 Task: Find a one-way flight from Tampa to Laramie for 3 adults in First class on May 3, with 1 carry-on bag, a price limit of ₹220,000, and a departure time between 3:00 PM and 12:00 AM.
Action: Mouse moved to (324, 289)
Screenshot: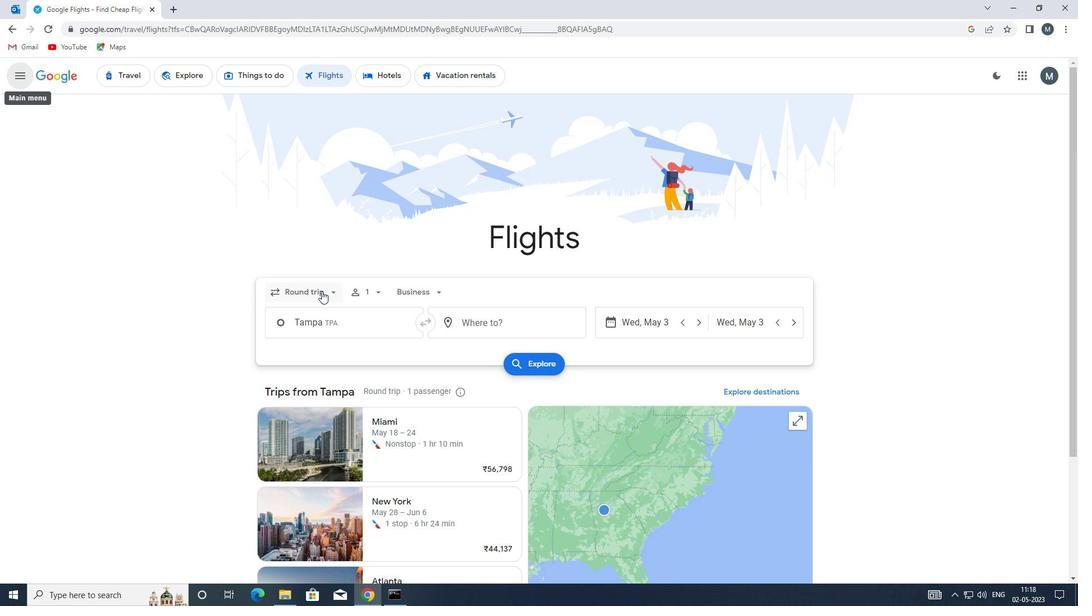 
Action: Mouse pressed left at (324, 289)
Screenshot: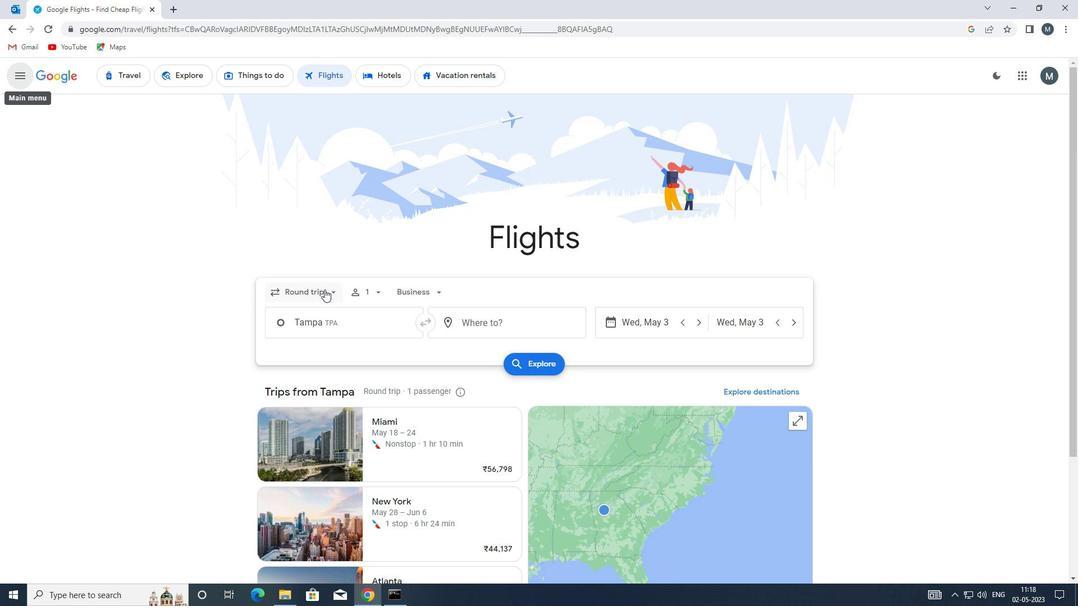 
Action: Mouse moved to (330, 340)
Screenshot: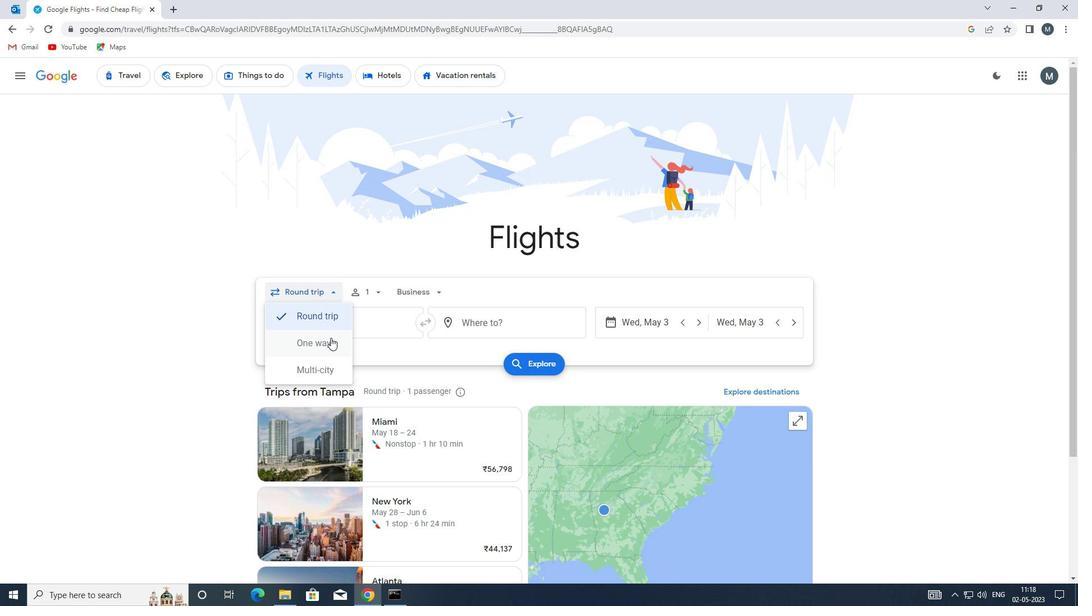 
Action: Mouse pressed left at (330, 340)
Screenshot: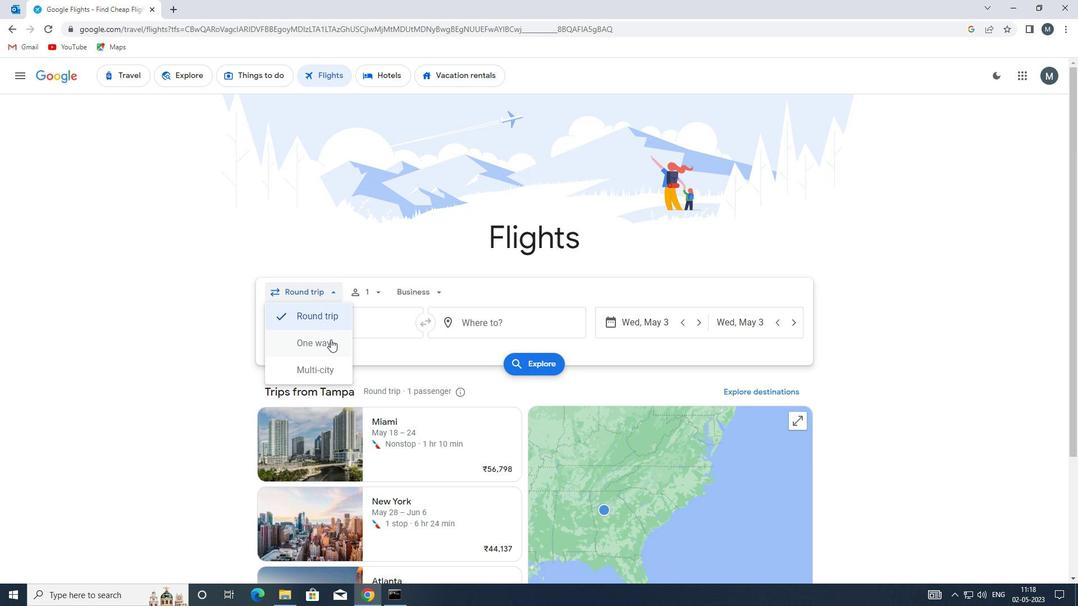 
Action: Mouse moved to (367, 295)
Screenshot: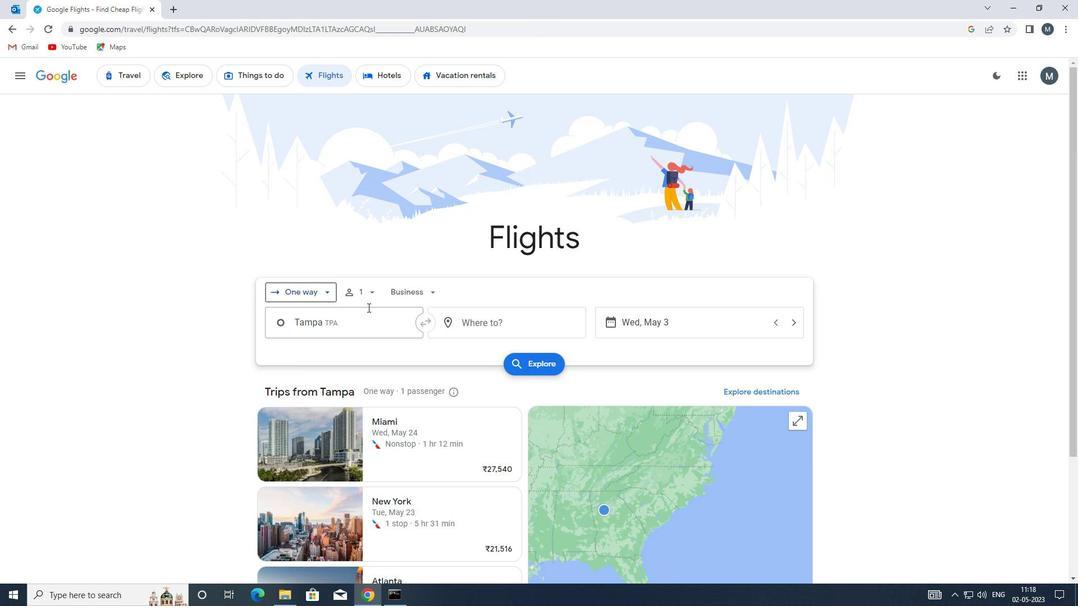 
Action: Mouse pressed left at (367, 295)
Screenshot: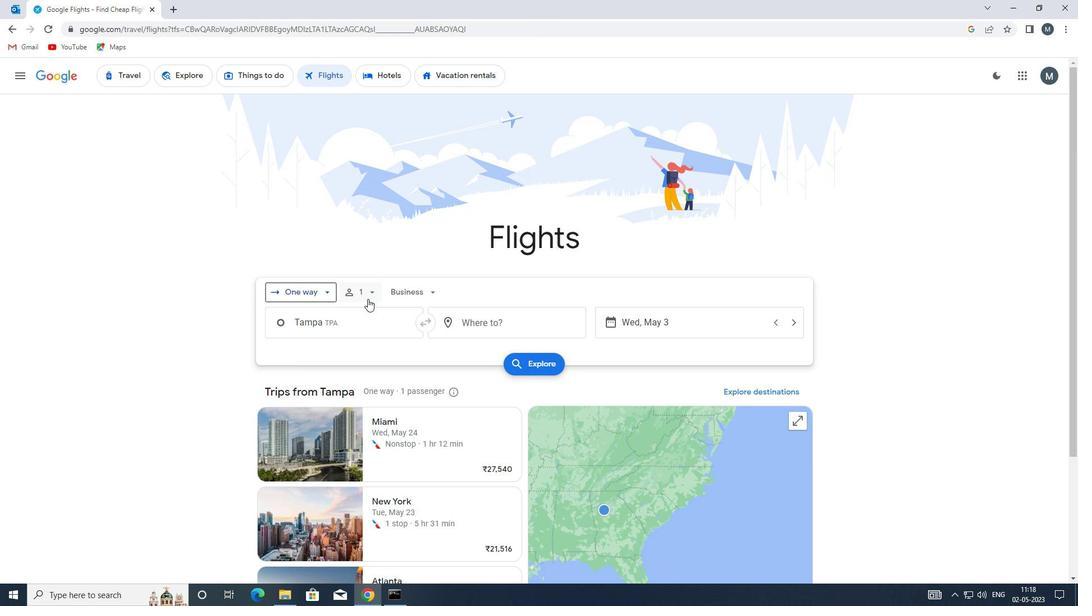 
Action: Mouse moved to (458, 320)
Screenshot: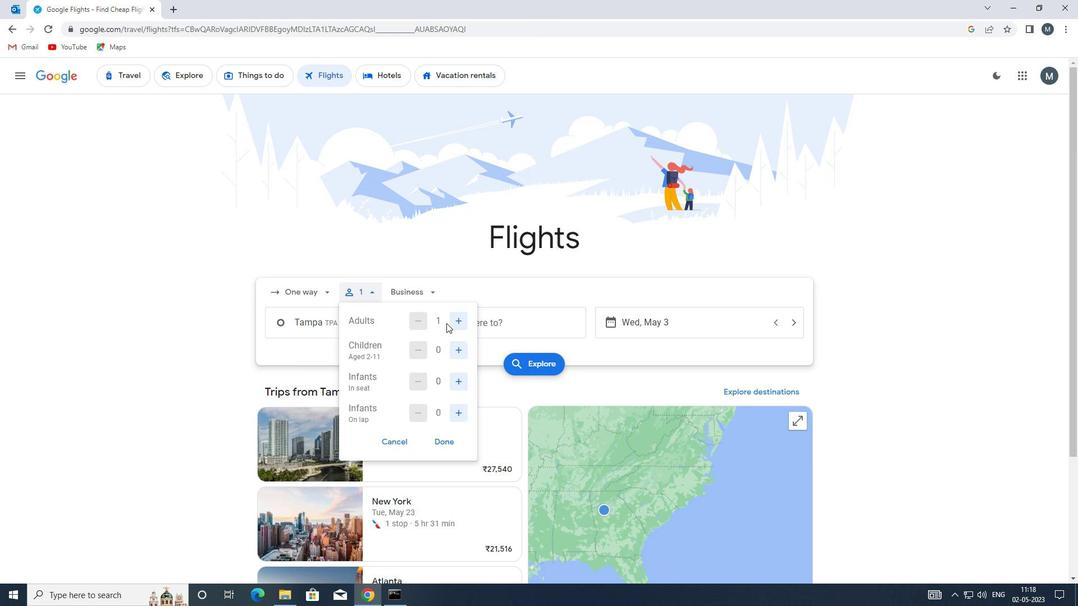 
Action: Mouse pressed left at (458, 320)
Screenshot: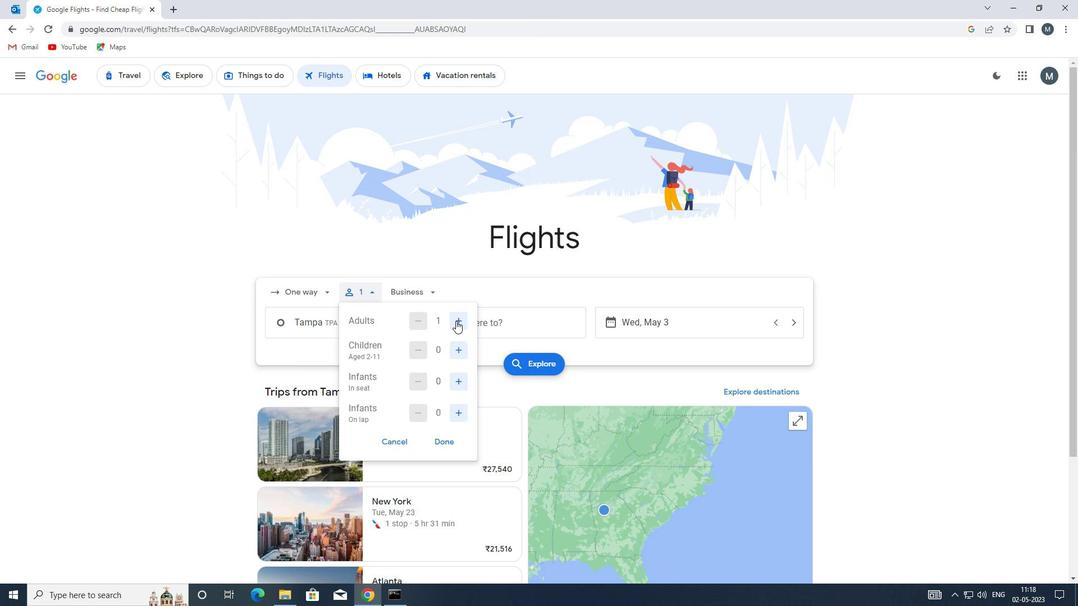 
Action: Mouse pressed left at (458, 320)
Screenshot: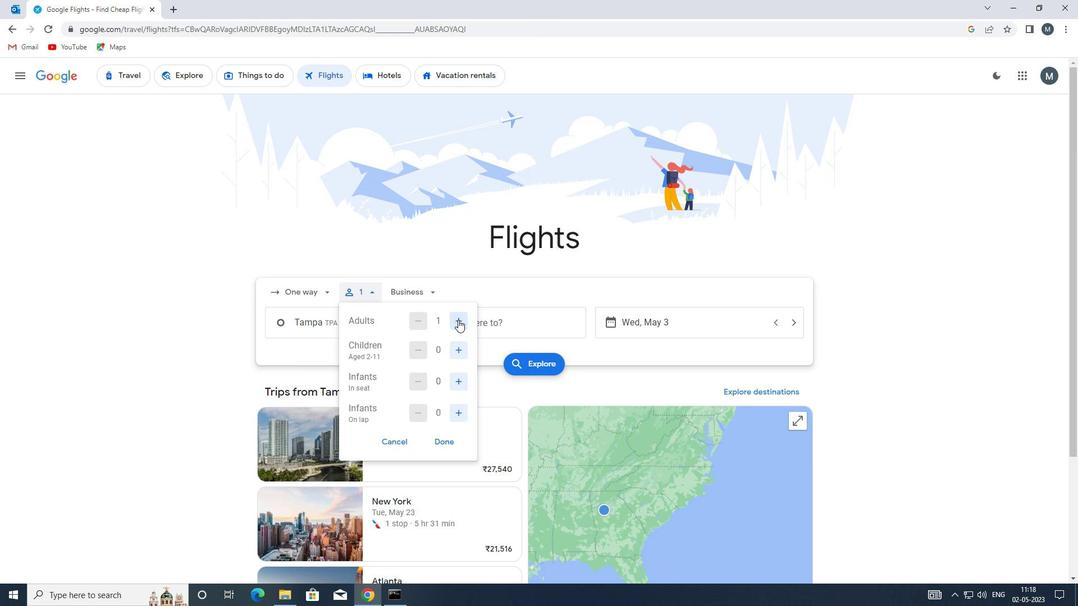 
Action: Mouse moved to (450, 439)
Screenshot: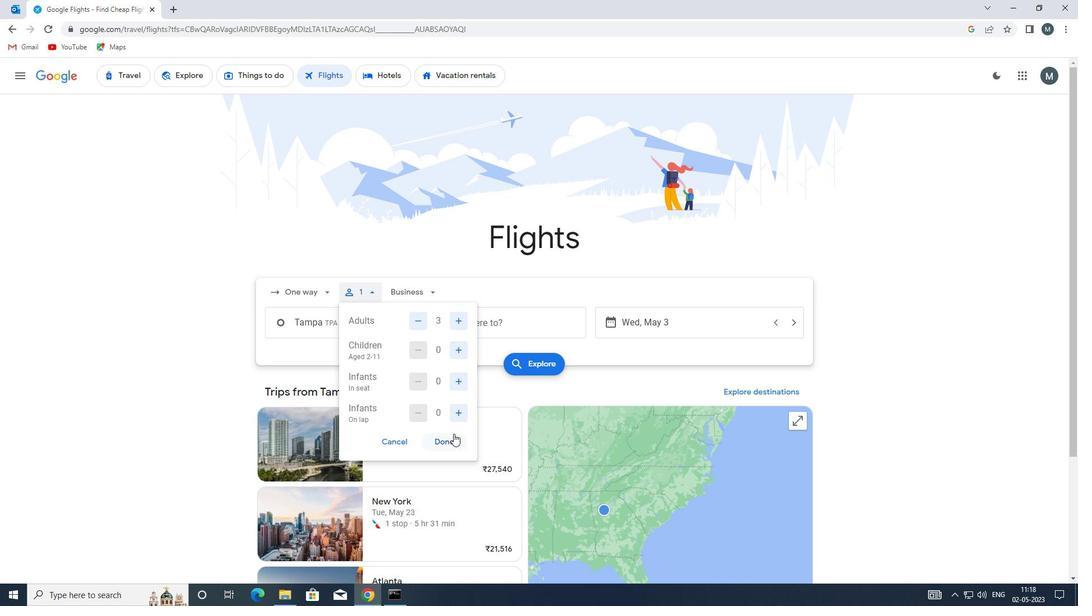 
Action: Mouse pressed left at (450, 439)
Screenshot: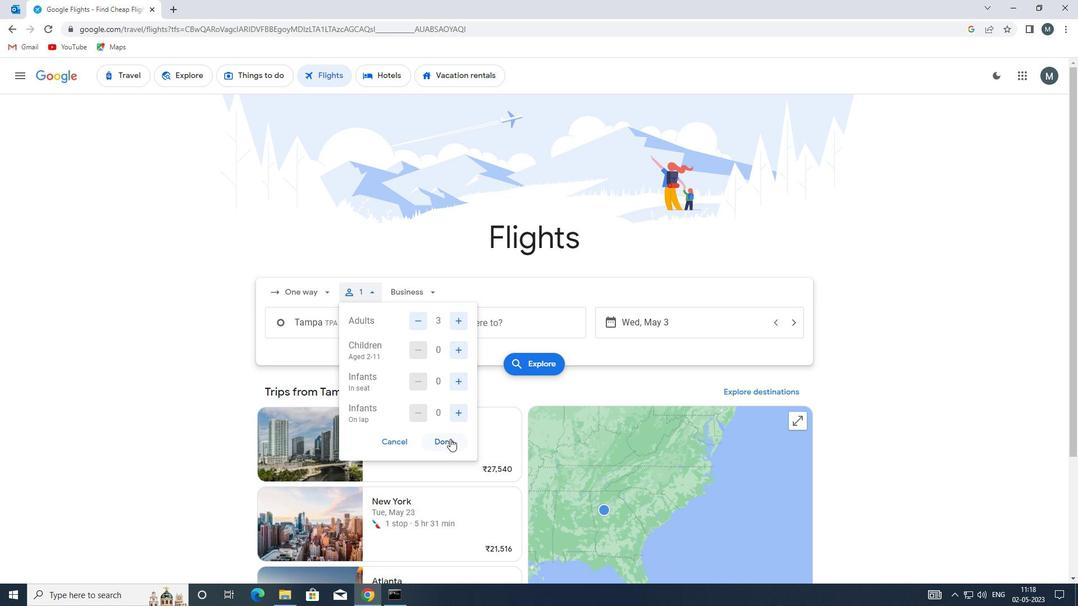 
Action: Mouse moved to (424, 282)
Screenshot: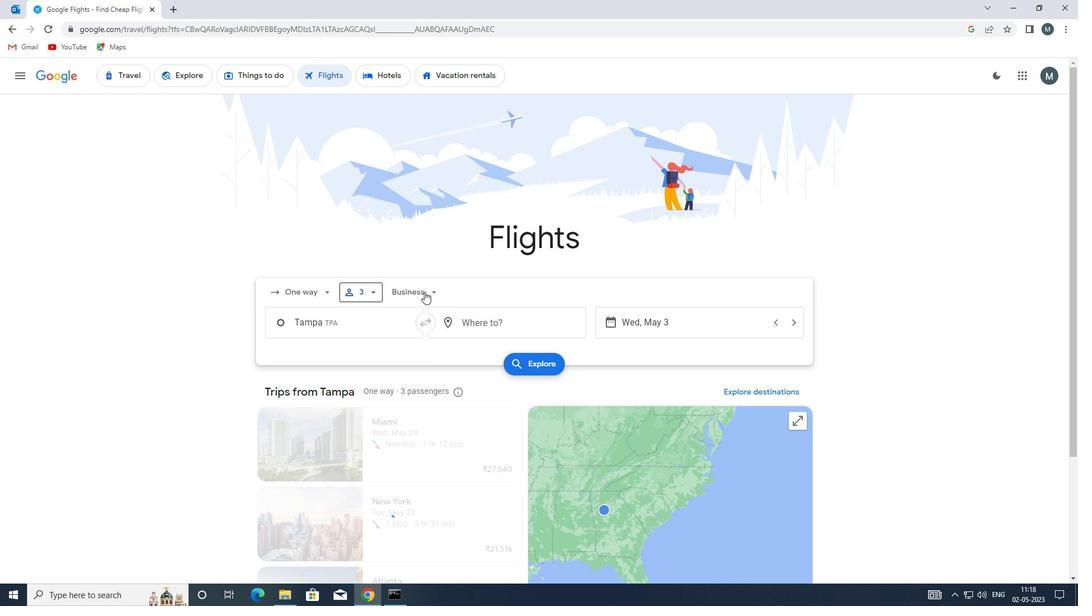 
Action: Mouse pressed left at (424, 282)
Screenshot: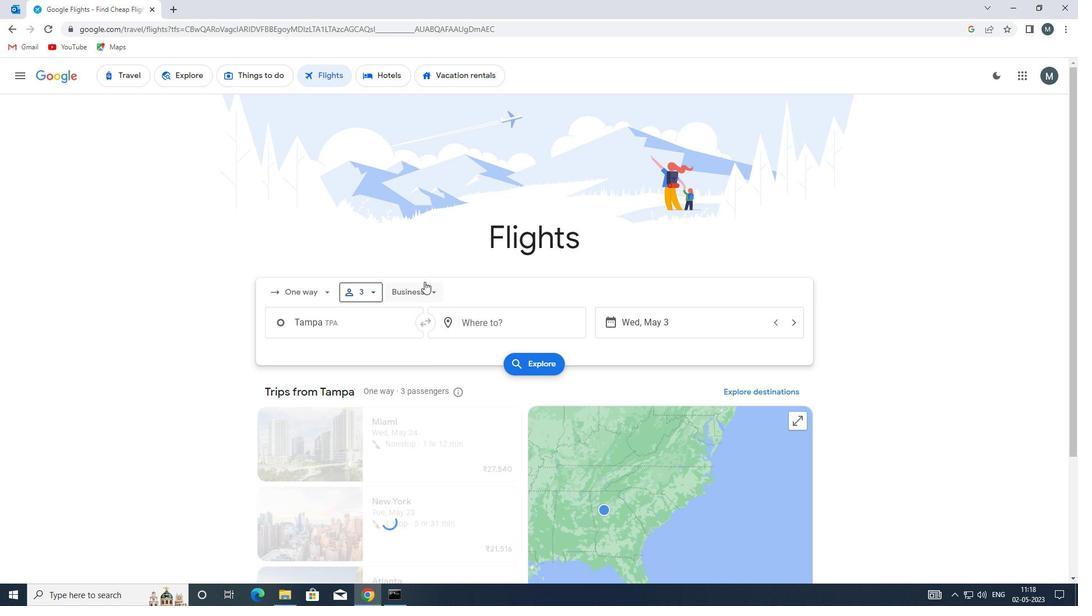 
Action: Mouse moved to (426, 397)
Screenshot: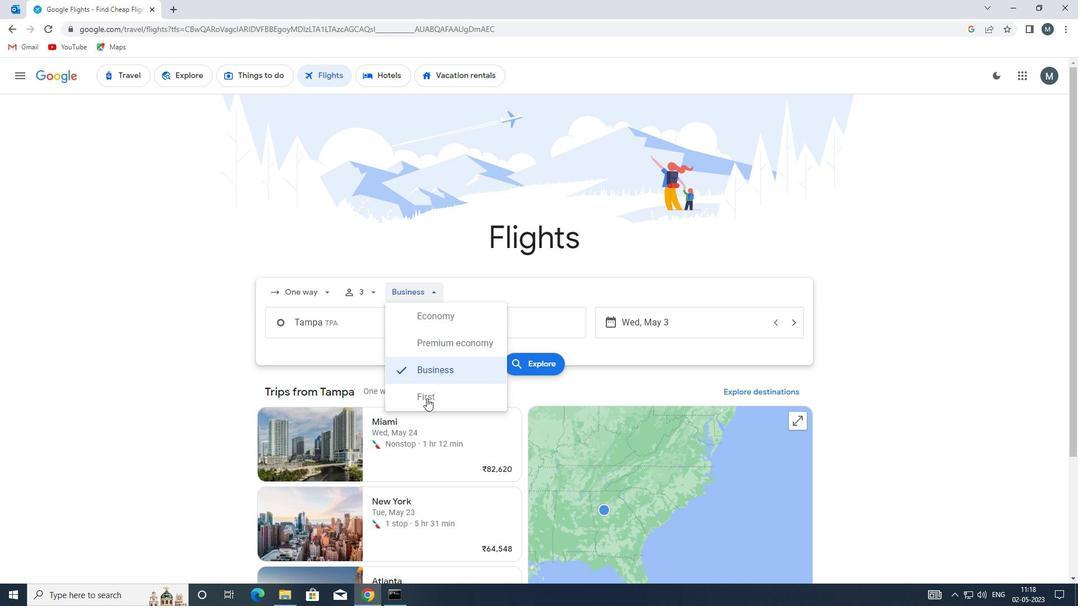 
Action: Mouse pressed left at (426, 397)
Screenshot: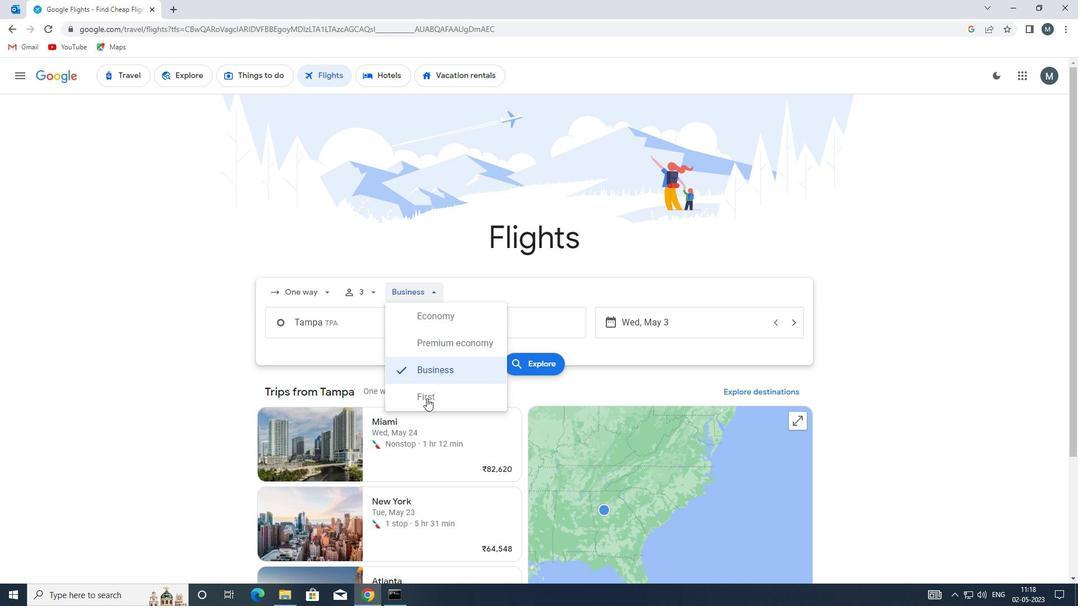 
Action: Mouse moved to (365, 330)
Screenshot: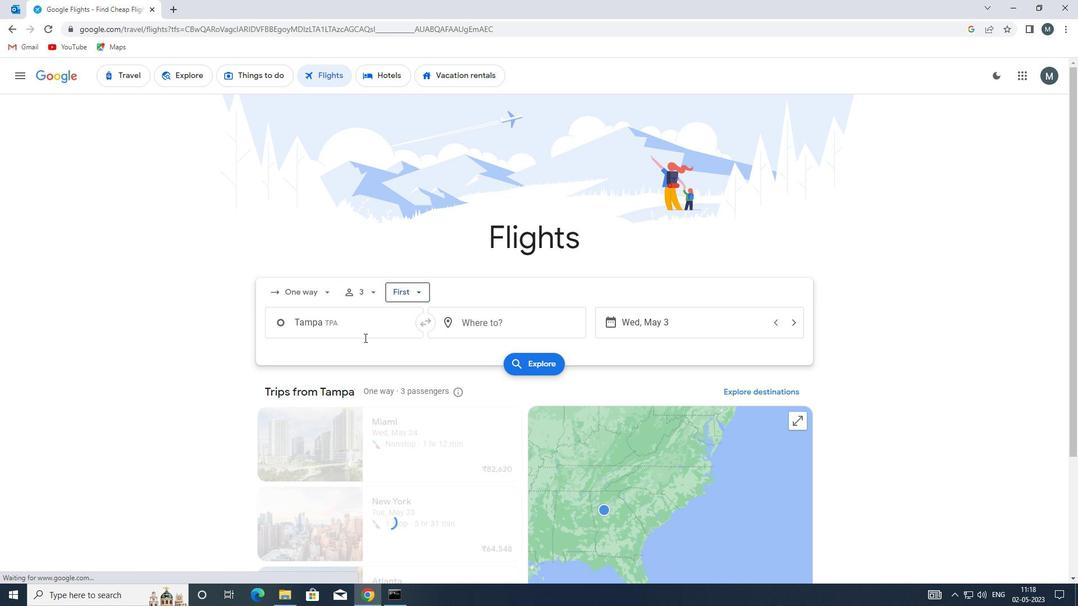 
Action: Mouse pressed left at (365, 330)
Screenshot: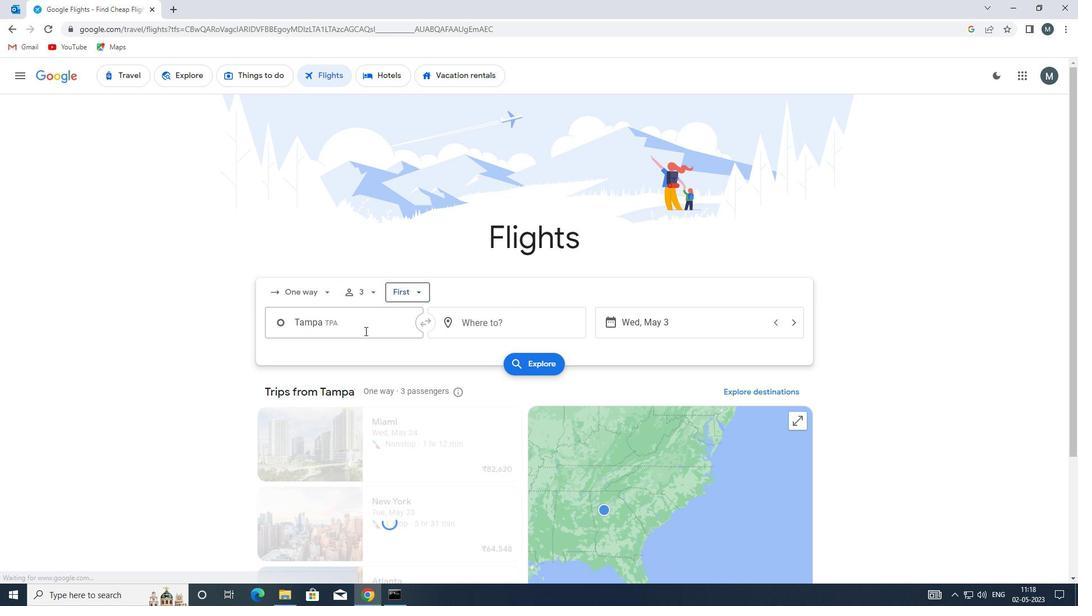 
Action: Key pressed <Key.enter>
Screenshot: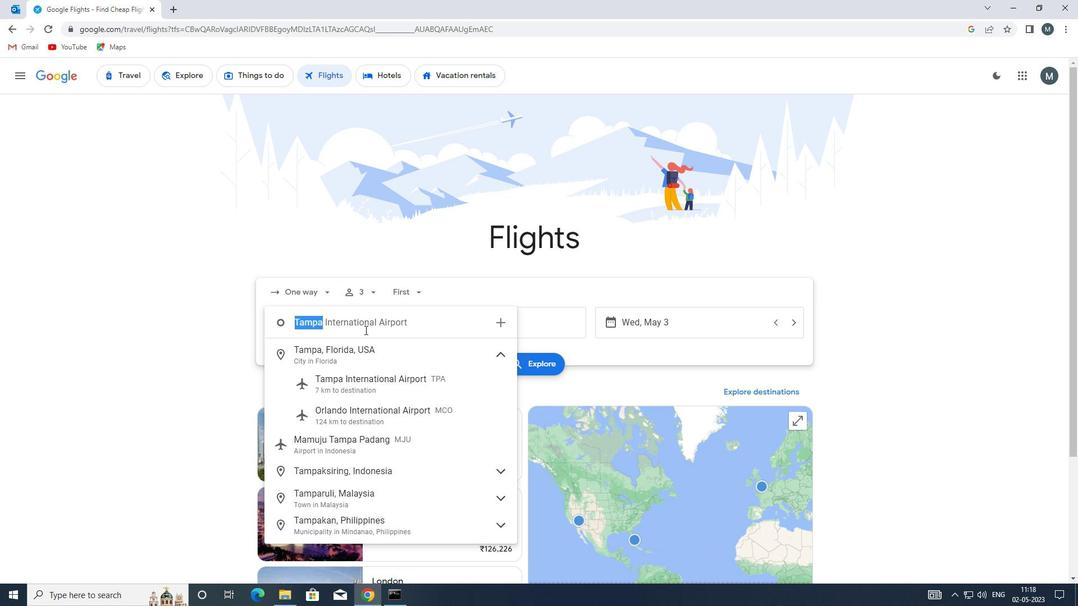 
Action: Mouse moved to (467, 319)
Screenshot: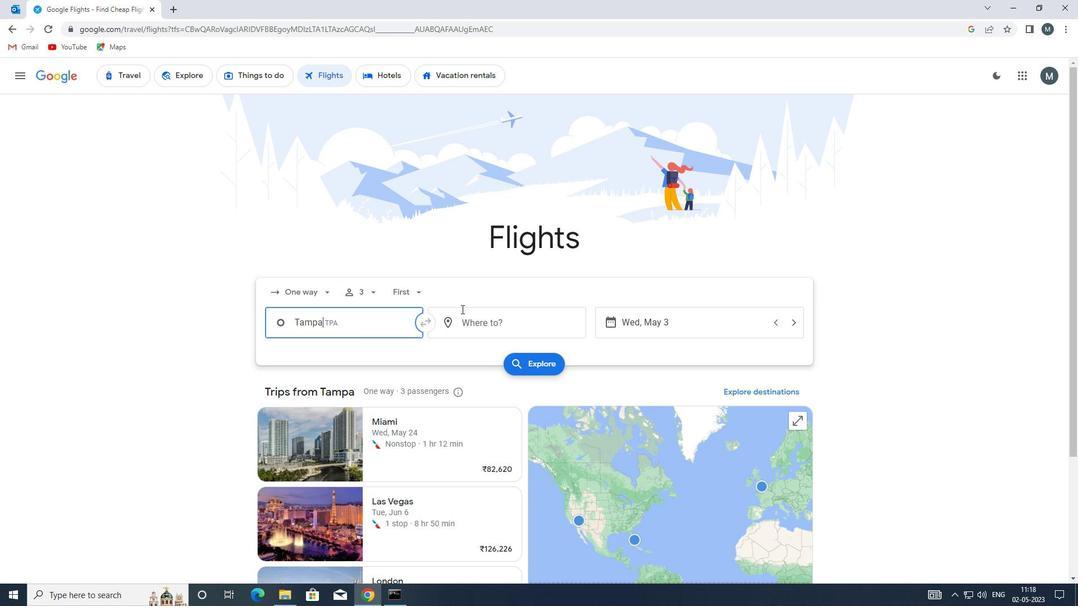
Action: Mouse pressed left at (467, 319)
Screenshot: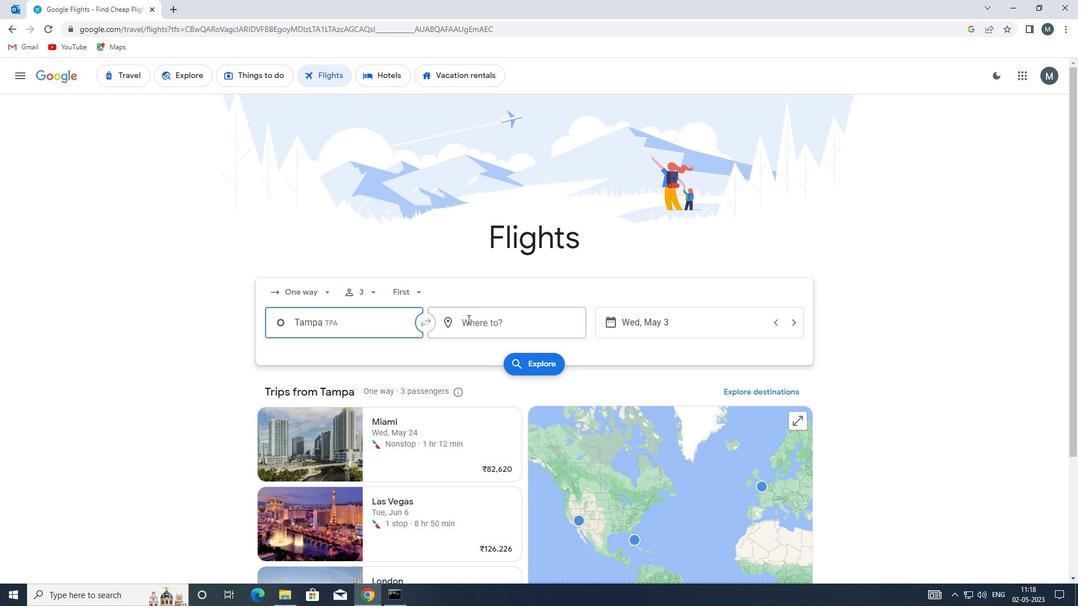 
Action: Mouse moved to (467, 319)
Screenshot: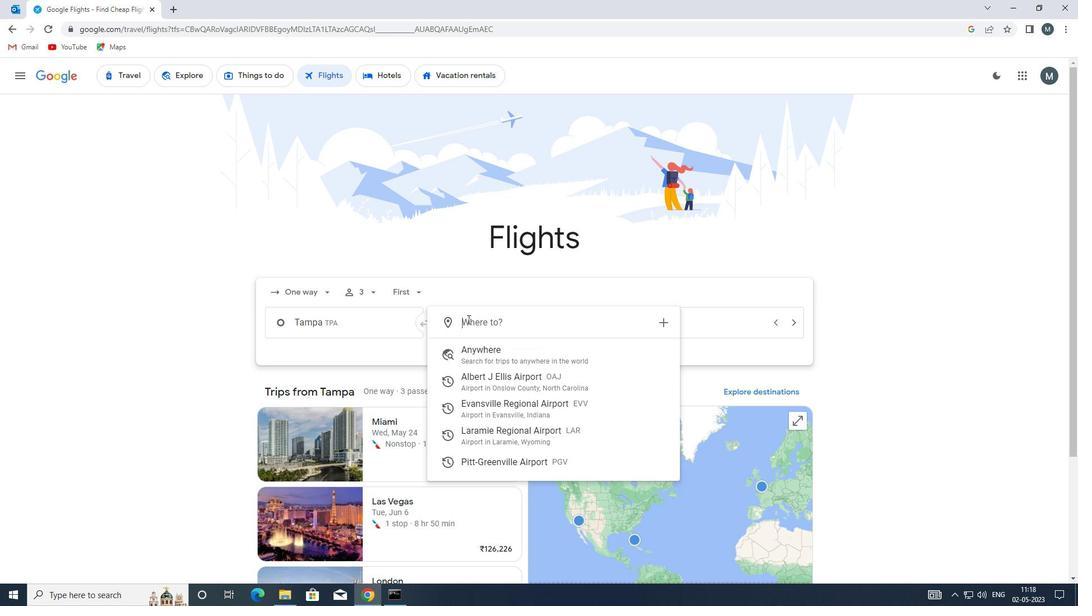 
Action: Key pressed lar
Screenshot: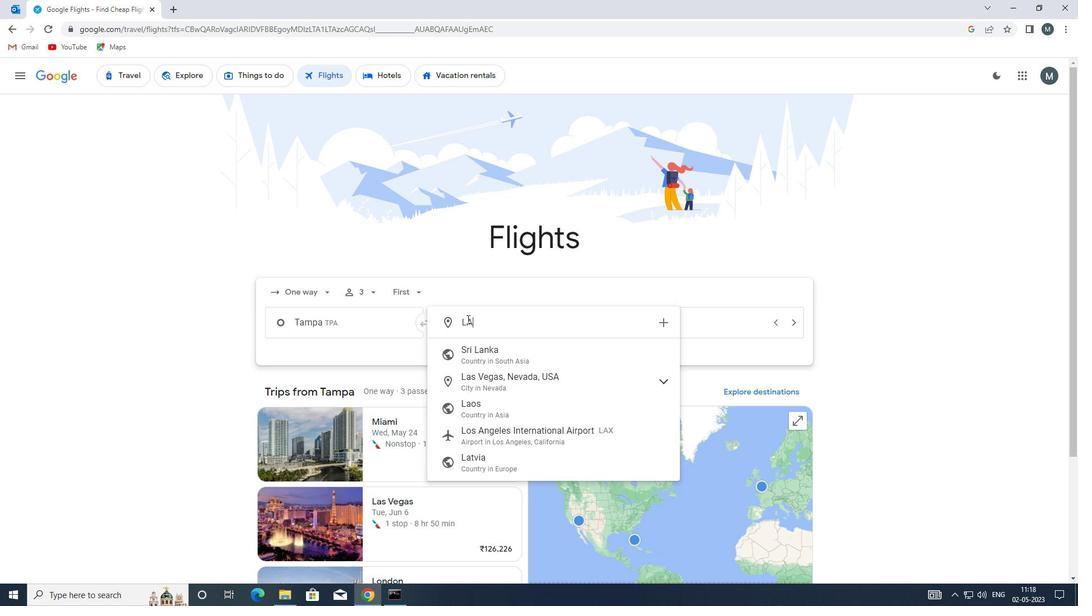
Action: Mouse moved to (496, 348)
Screenshot: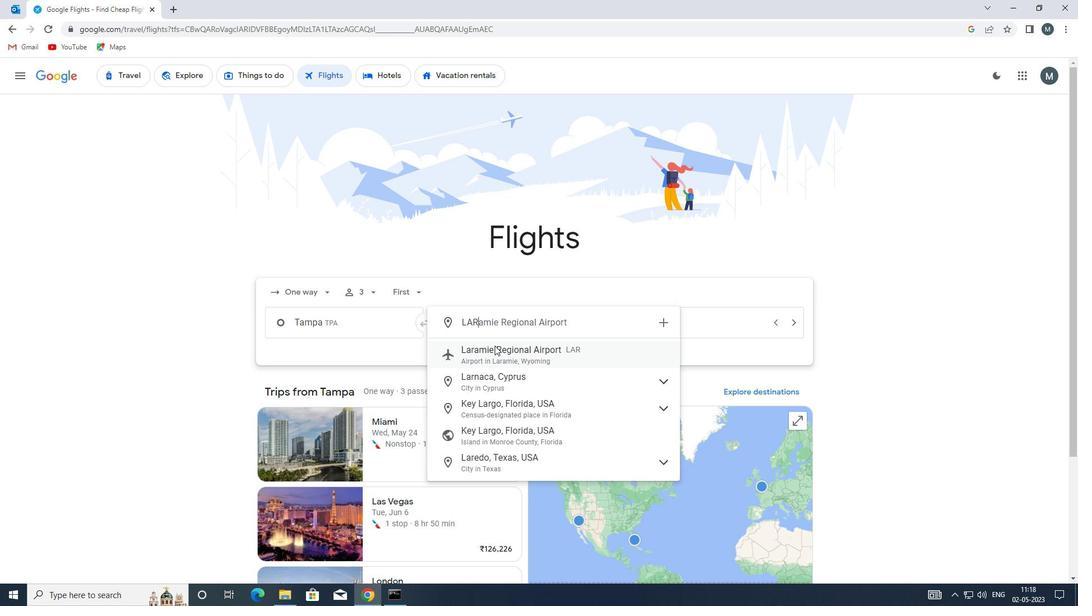 
Action: Mouse pressed left at (496, 348)
Screenshot: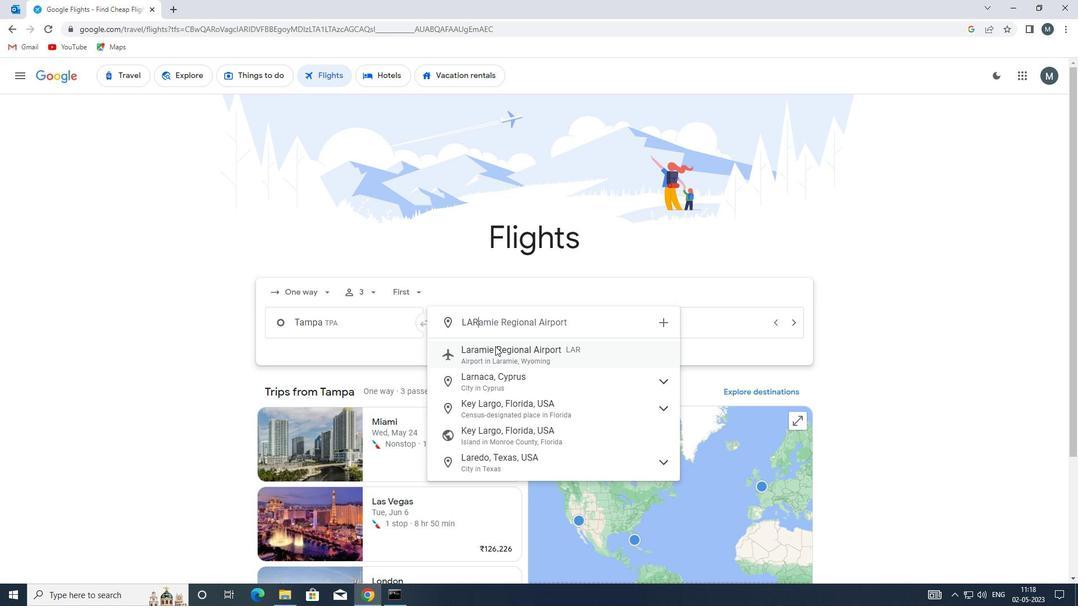 
Action: Mouse moved to (631, 321)
Screenshot: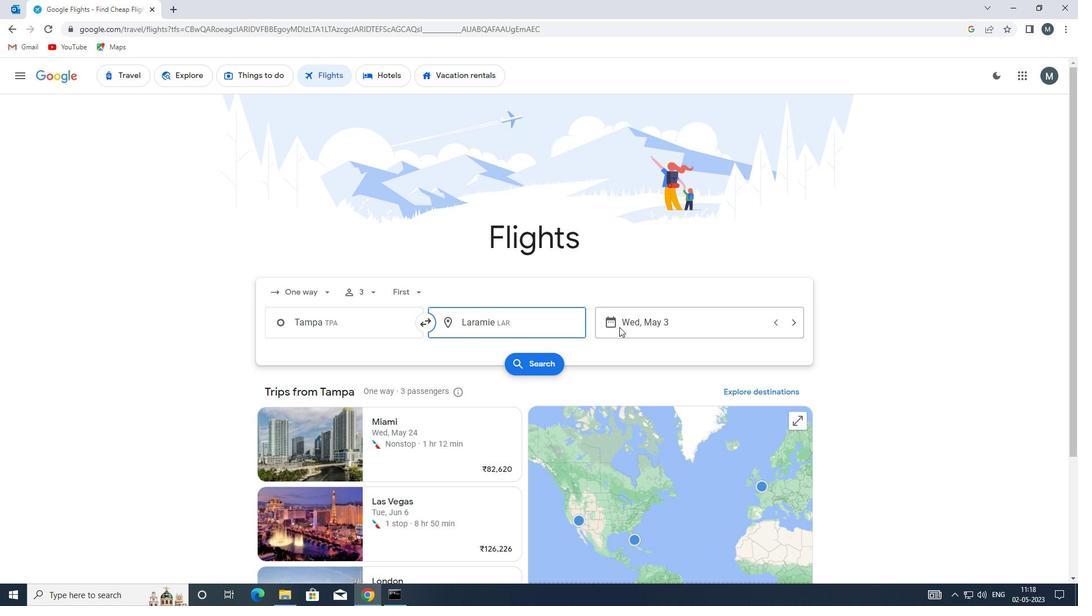 
Action: Mouse pressed left at (631, 321)
Screenshot: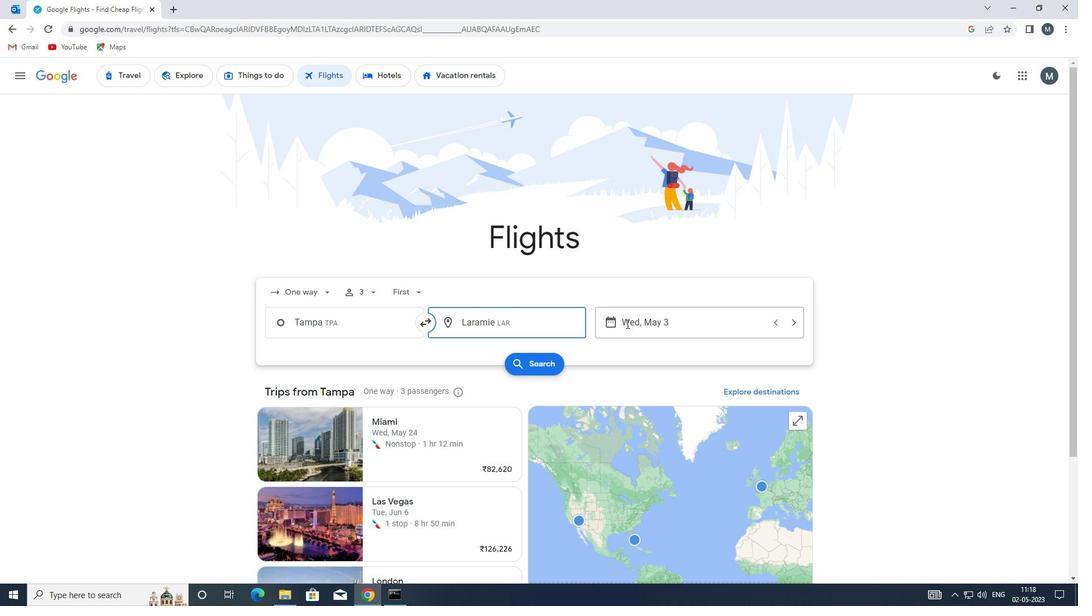 
Action: Mouse moved to (486, 379)
Screenshot: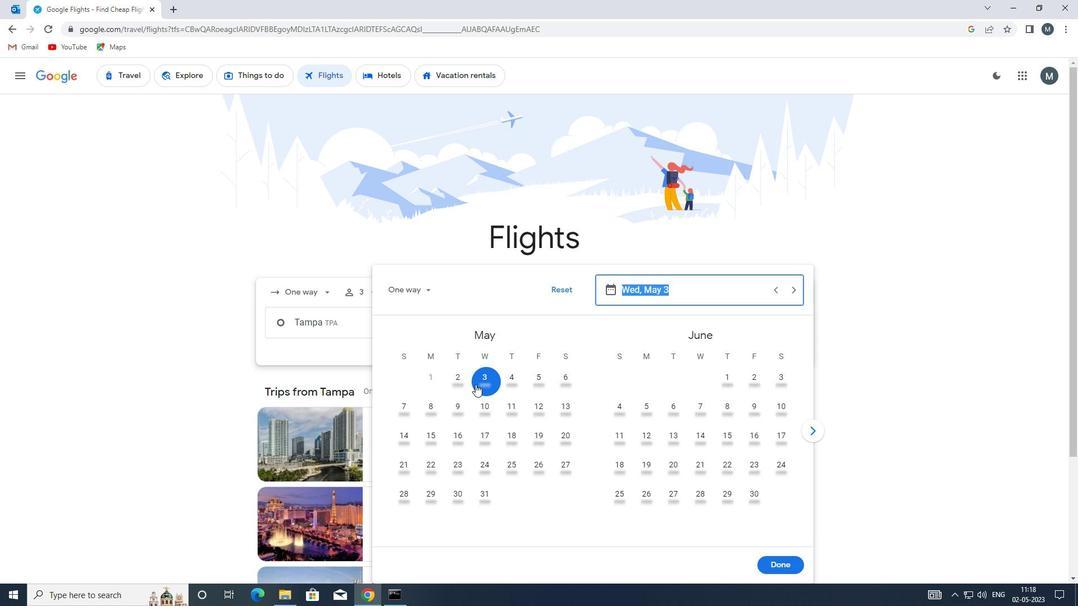 
Action: Mouse pressed left at (486, 379)
Screenshot: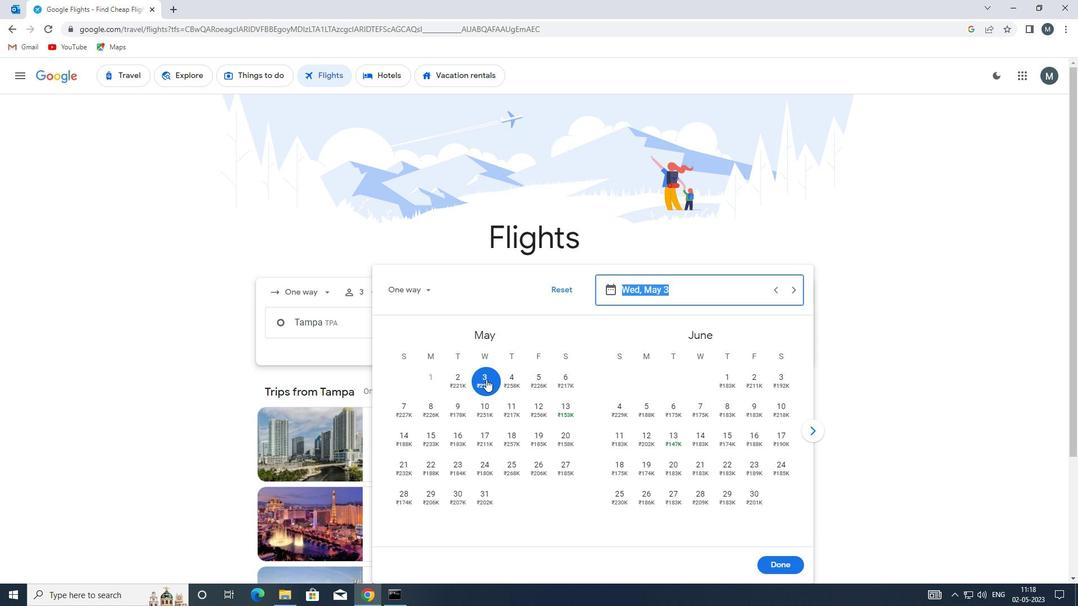 
Action: Mouse moved to (788, 561)
Screenshot: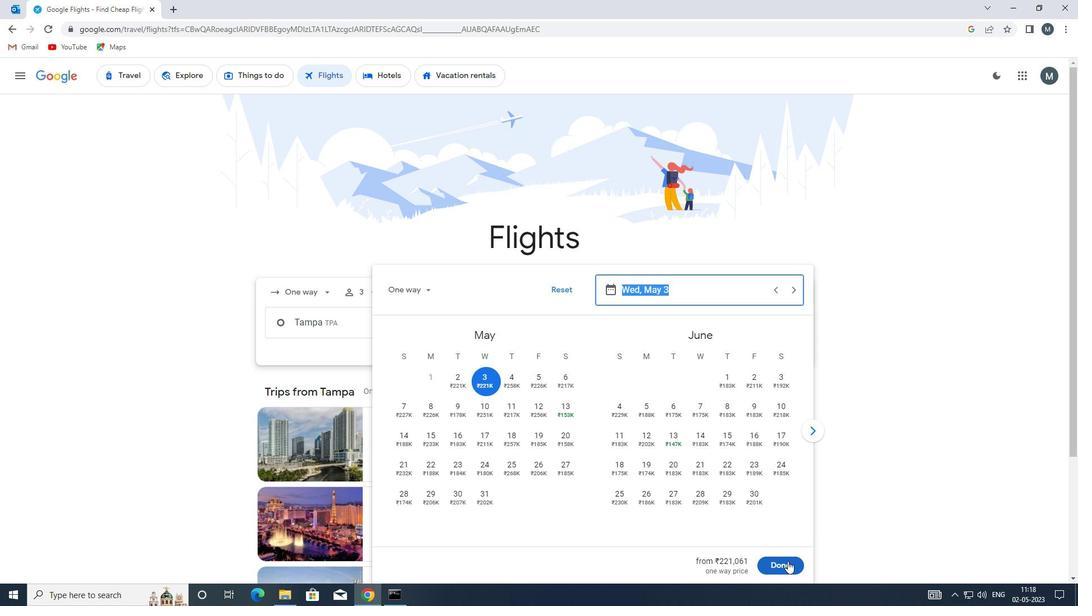 
Action: Mouse pressed left at (788, 561)
Screenshot: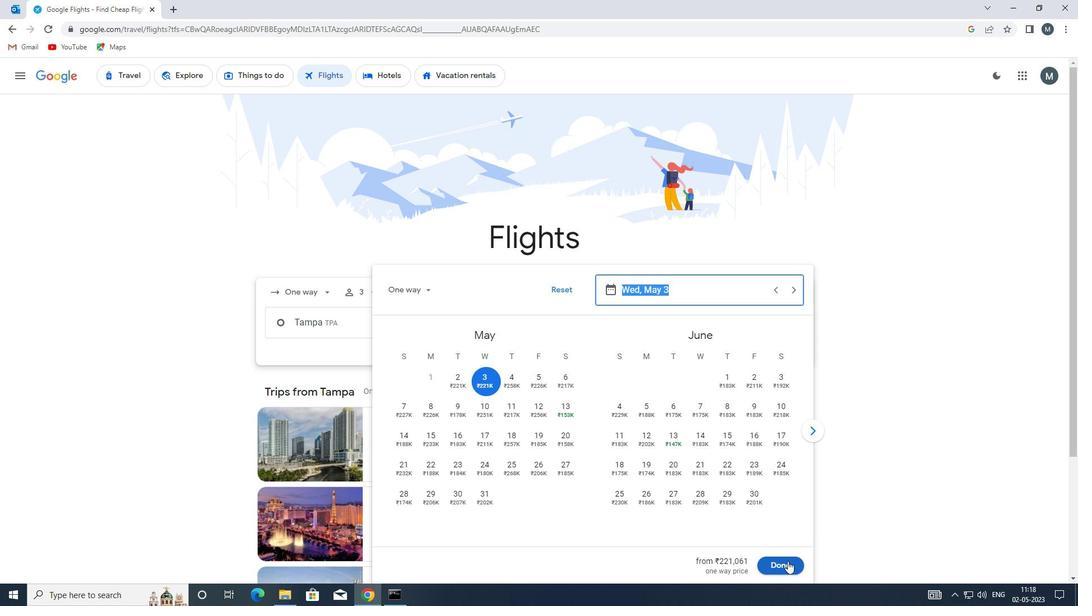 
Action: Mouse moved to (540, 367)
Screenshot: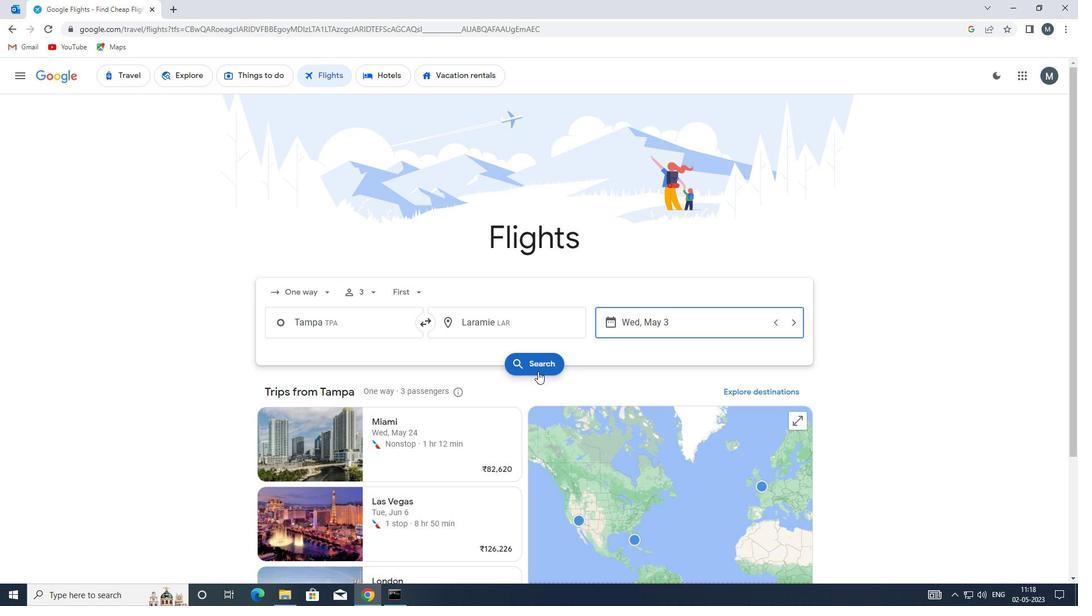 
Action: Mouse pressed left at (540, 367)
Screenshot: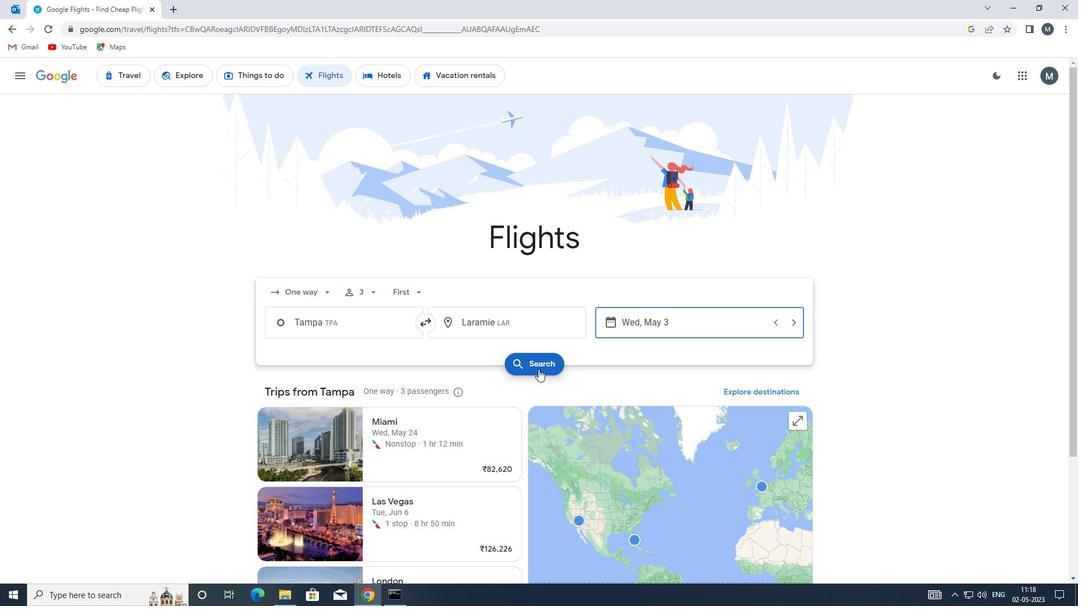 
Action: Mouse moved to (278, 167)
Screenshot: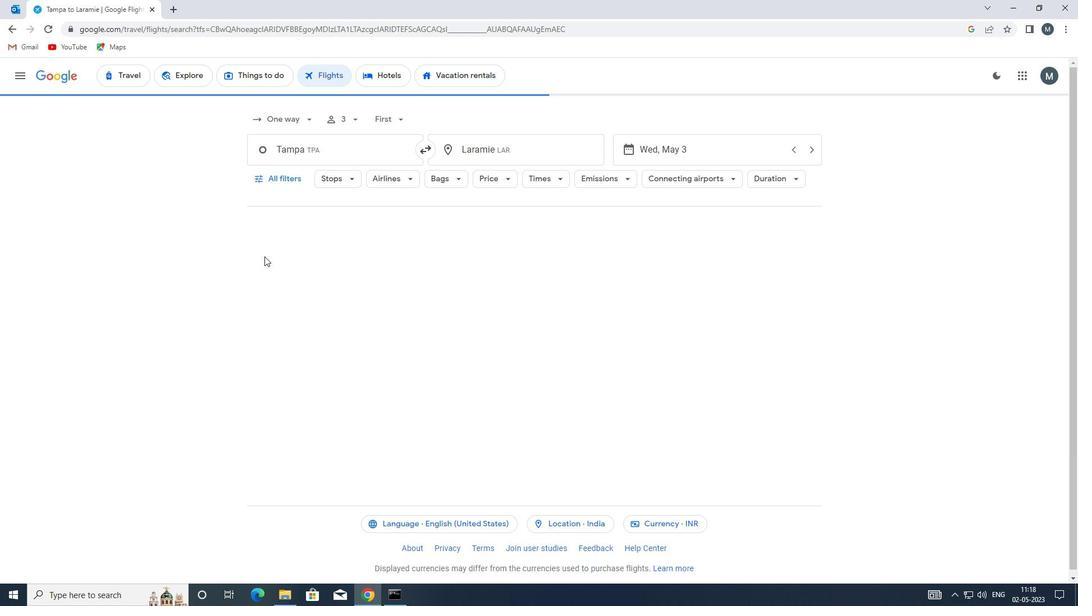 
Action: Mouse pressed left at (278, 167)
Screenshot: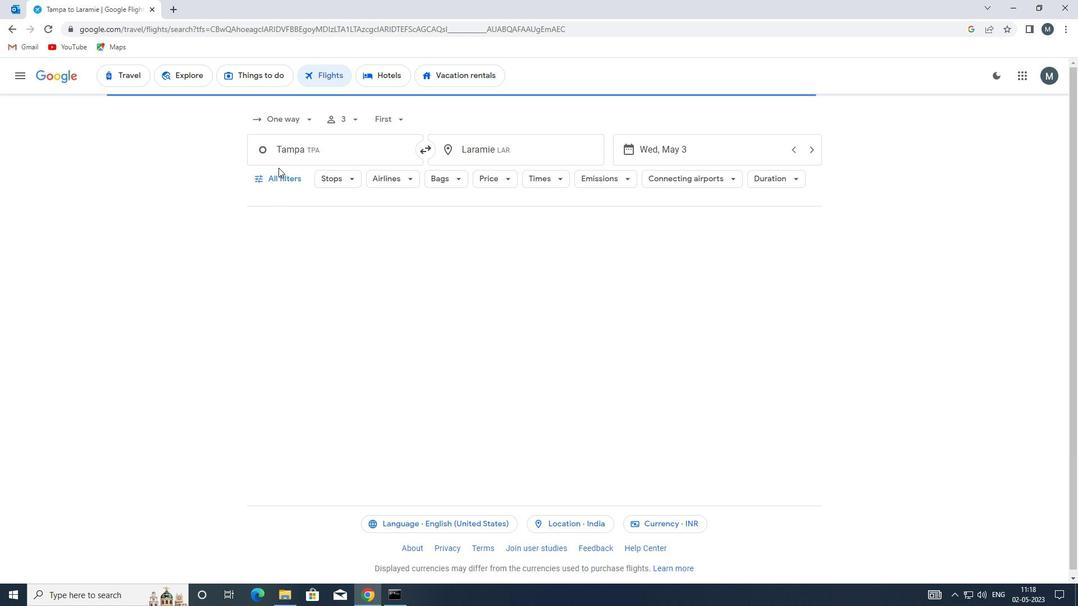 
Action: Mouse moved to (339, 323)
Screenshot: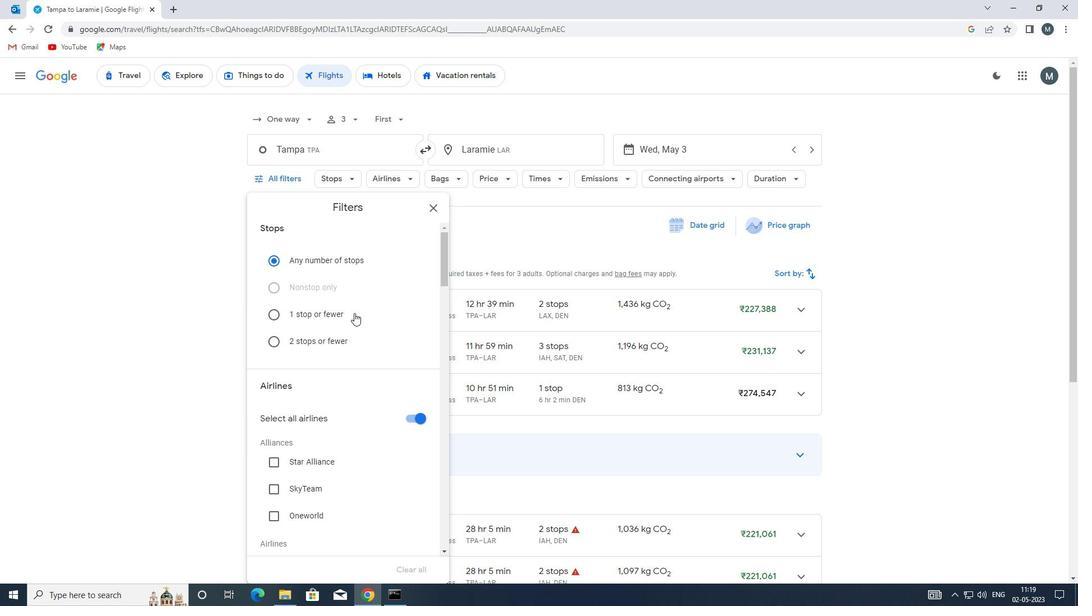 
Action: Mouse scrolled (339, 322) with delta (0, 0)
Screenshot: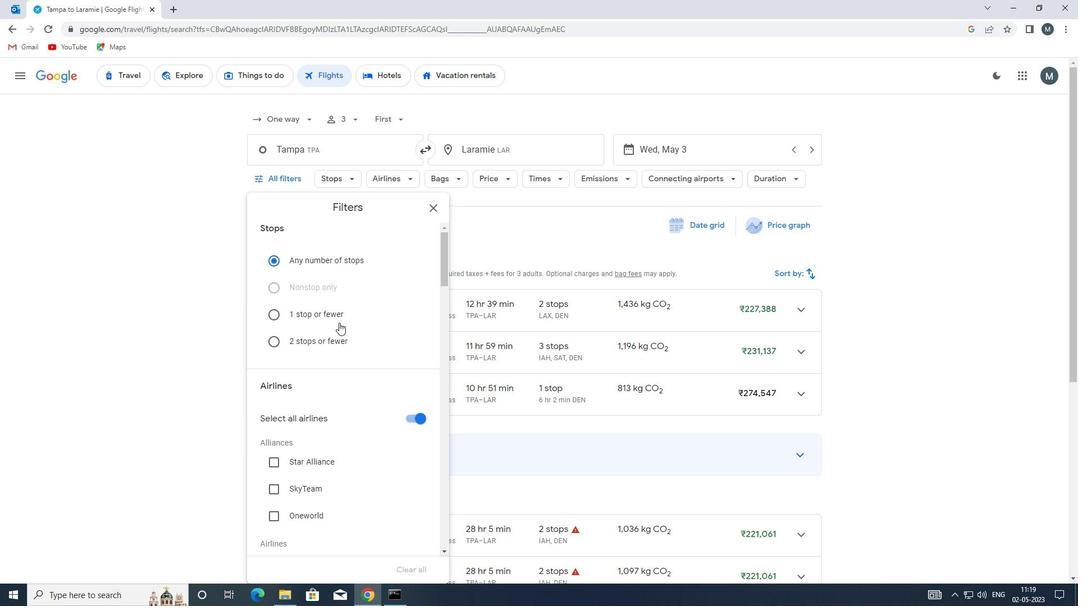 
Action: Mouse moved to (415, 364)
Screenshot: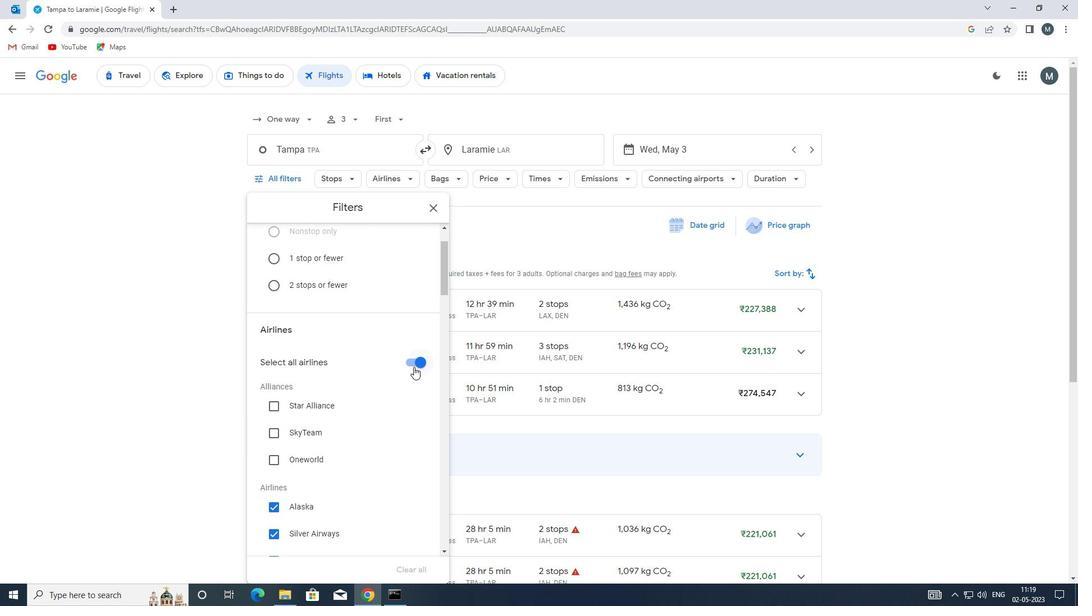 
Action: Mouse pressed left at (415, 364)
Screenshot: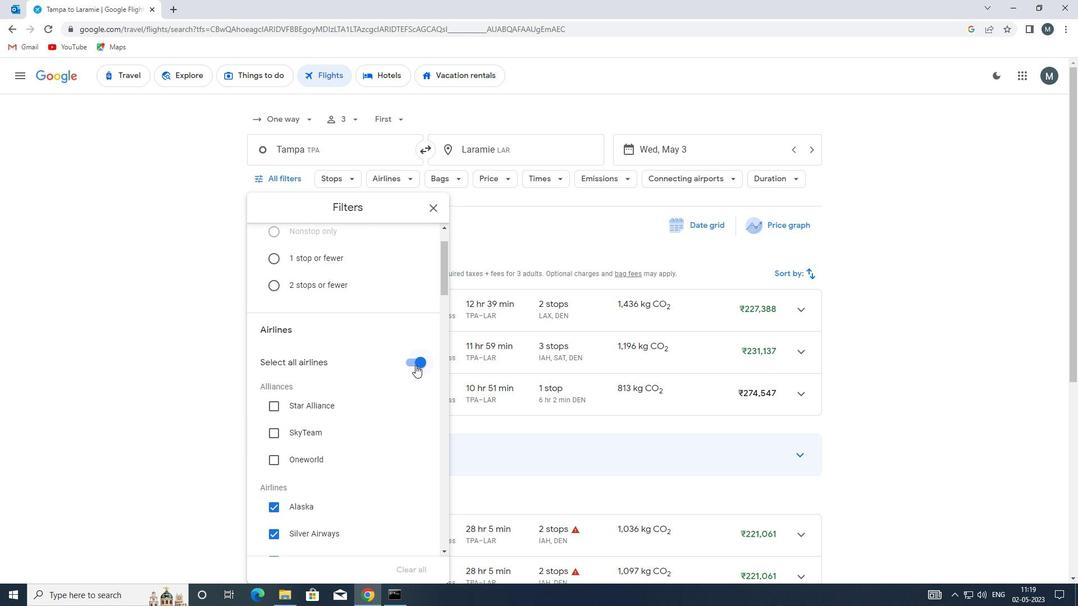 
Action: Mouse moved to (383, 366)
Screenshot: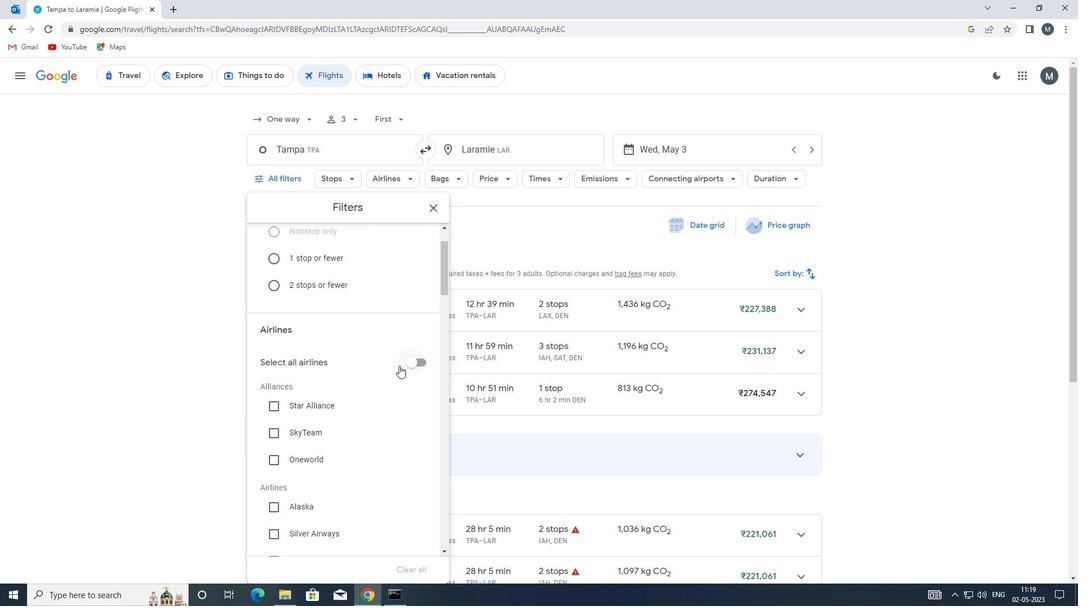 
Action: Mouse scrolled (383, 365) with delta (0, 0)
Screenshot: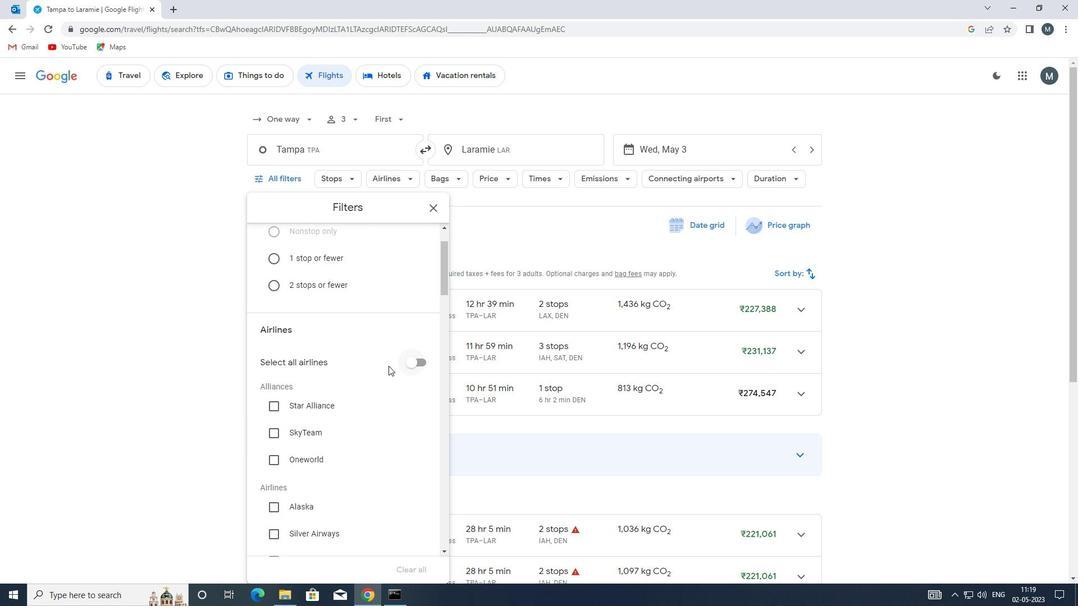 
Action: Mouse moved to (383, 366)
Screenshot: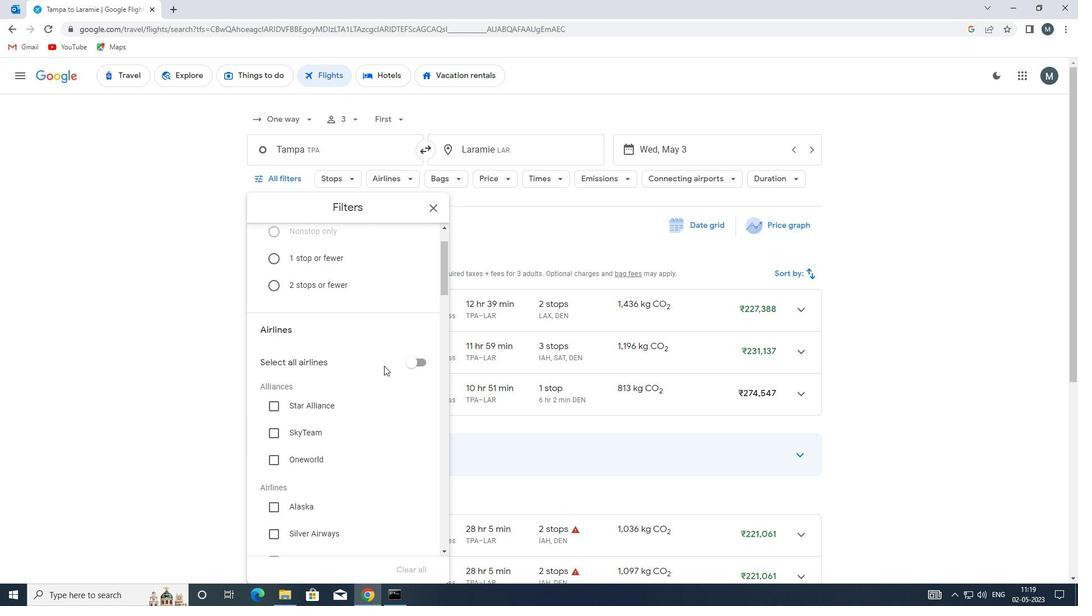 
Action: Mouse scrolled (383, 365) with delta (0, 0)
Screenshot: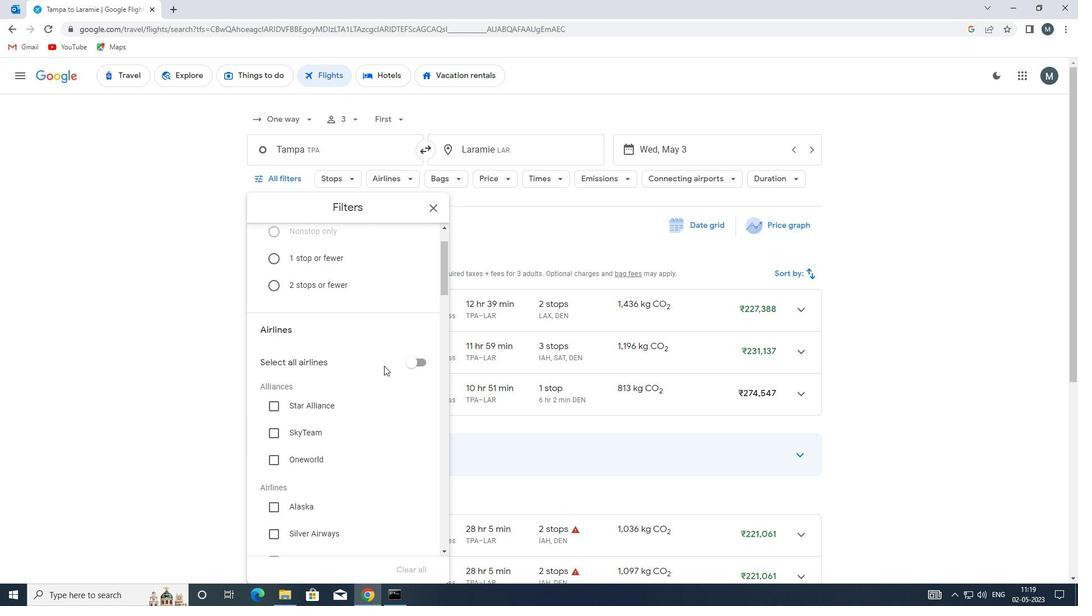 
Action: Mouse moved to (352, 372)
Screenshot: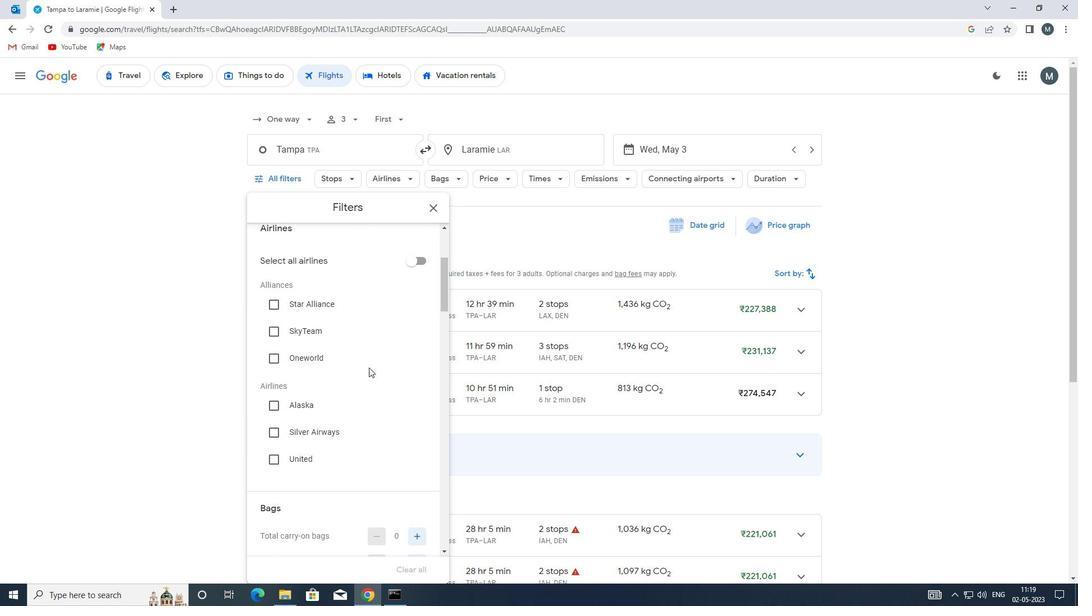 
Action: Mouse scrolled (352, 371) with delta (0, 0)
Screenshot: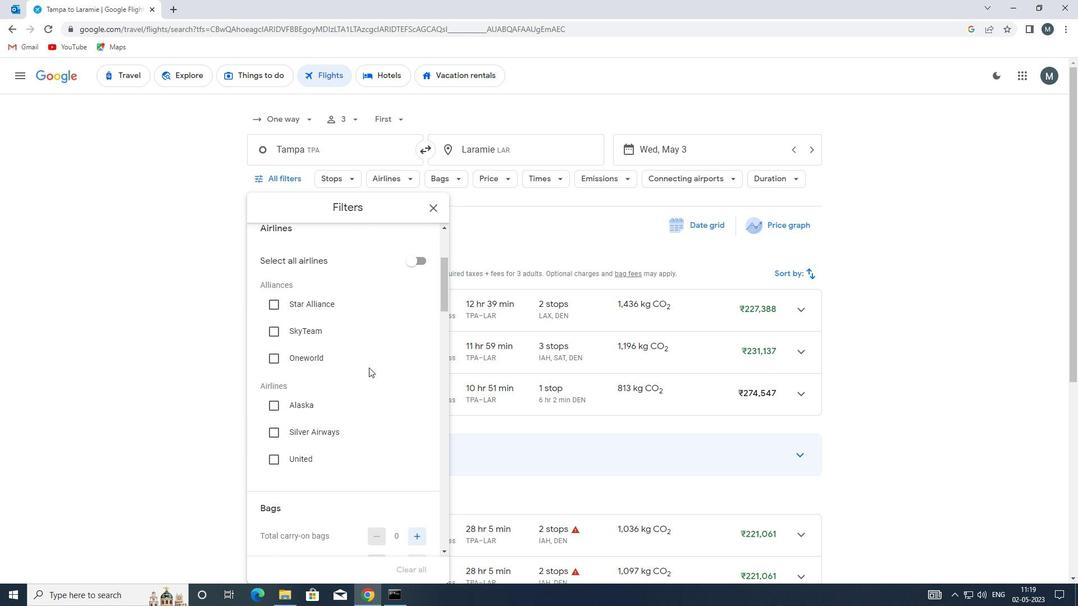 
Action: Mouse moved to (348, 362)
Screenshot: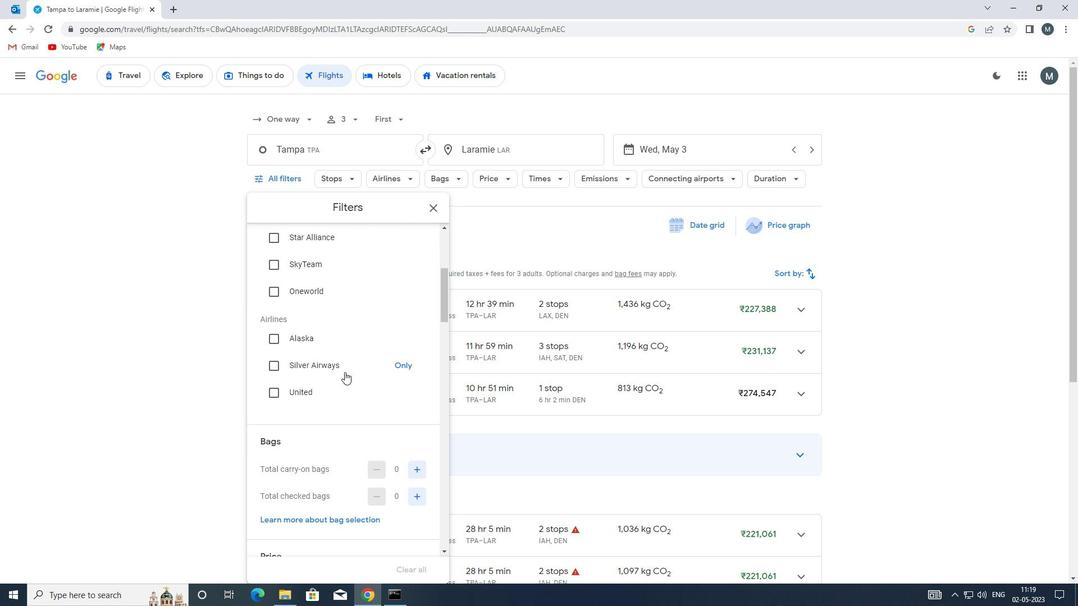 
Action: Mouse scrolled (348, 362) with delta (0, 0)
Screenshot: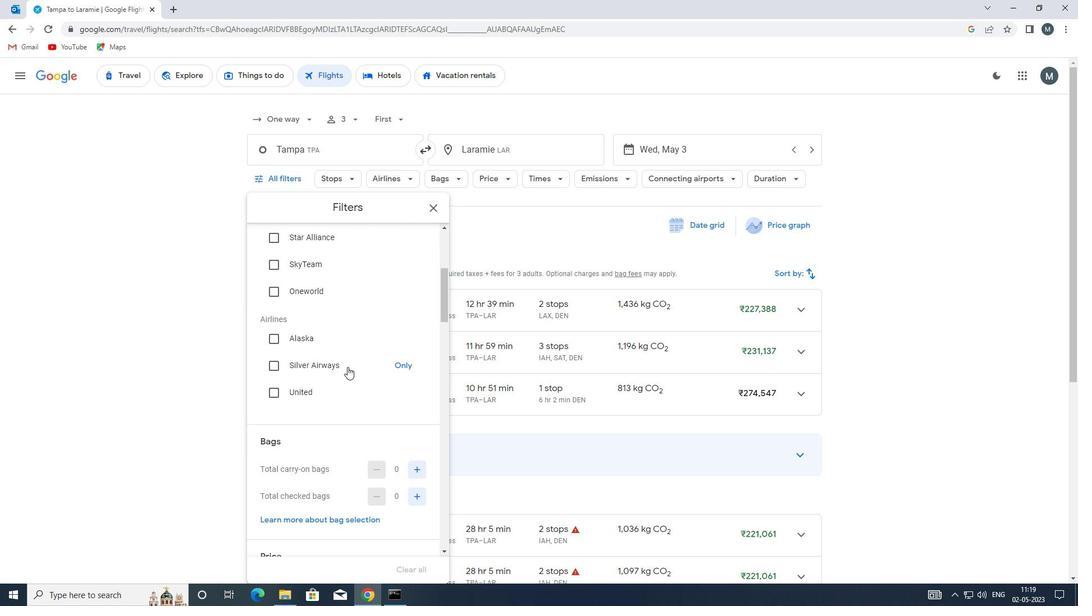 
Action: Mouse moved to (348, 362)
Screenshot: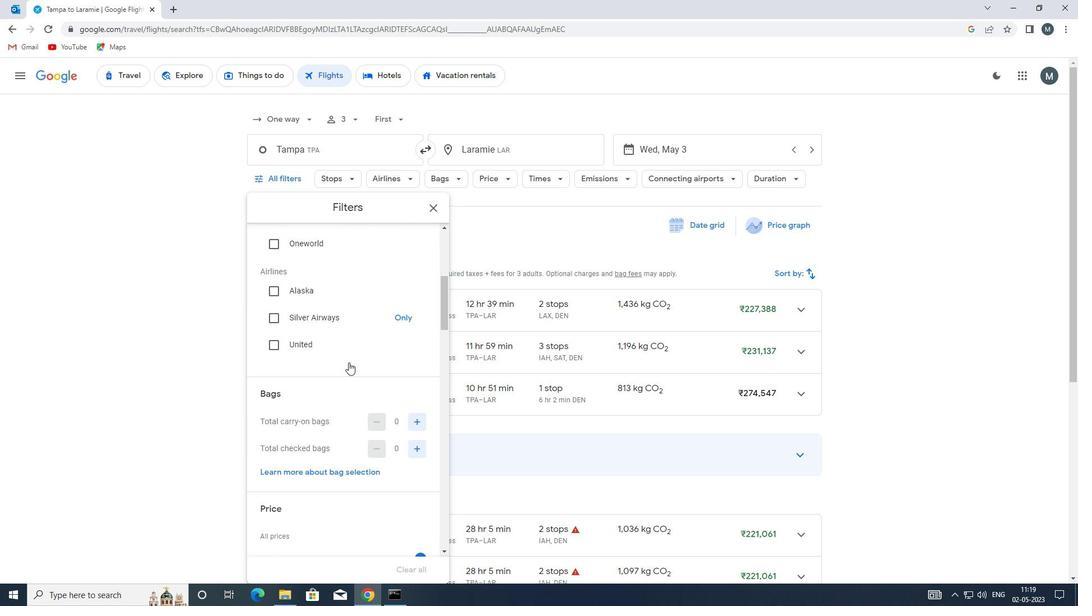 
Action: Mouse scrolled (348, 361) with delta (0, 0)
Screenshot: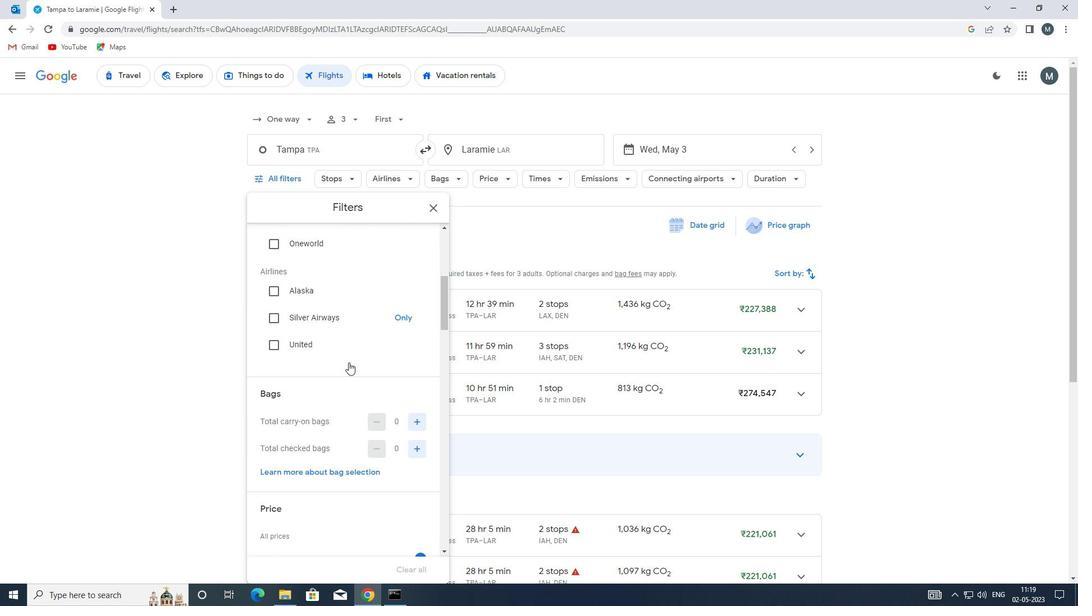 
Action: Mouse moved to (420, 358)
Screenshot: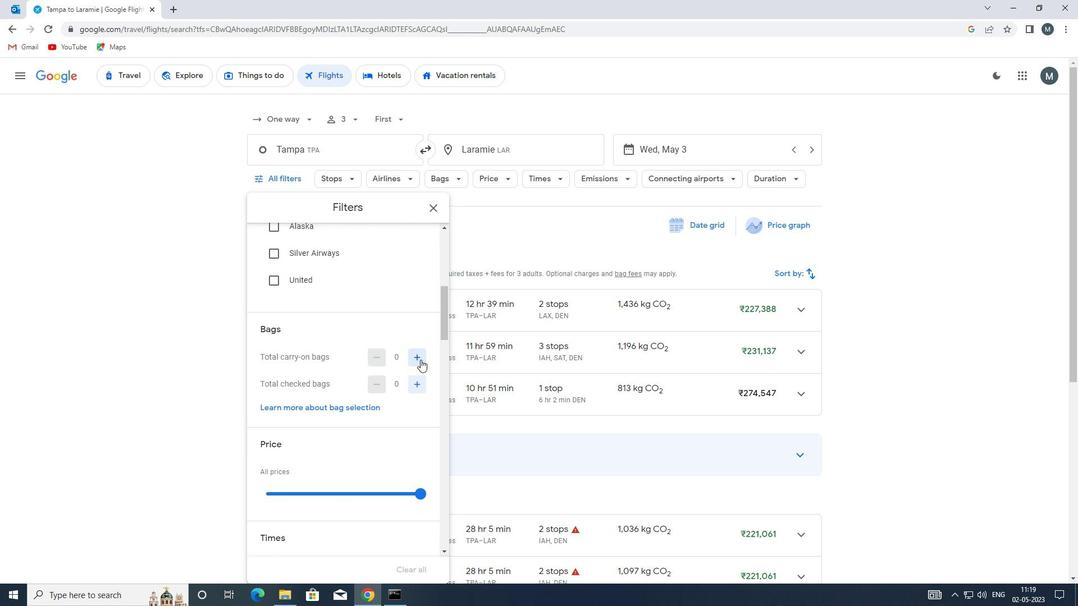 
Action: Mouse pressed left at (420, 358)
Screenshot: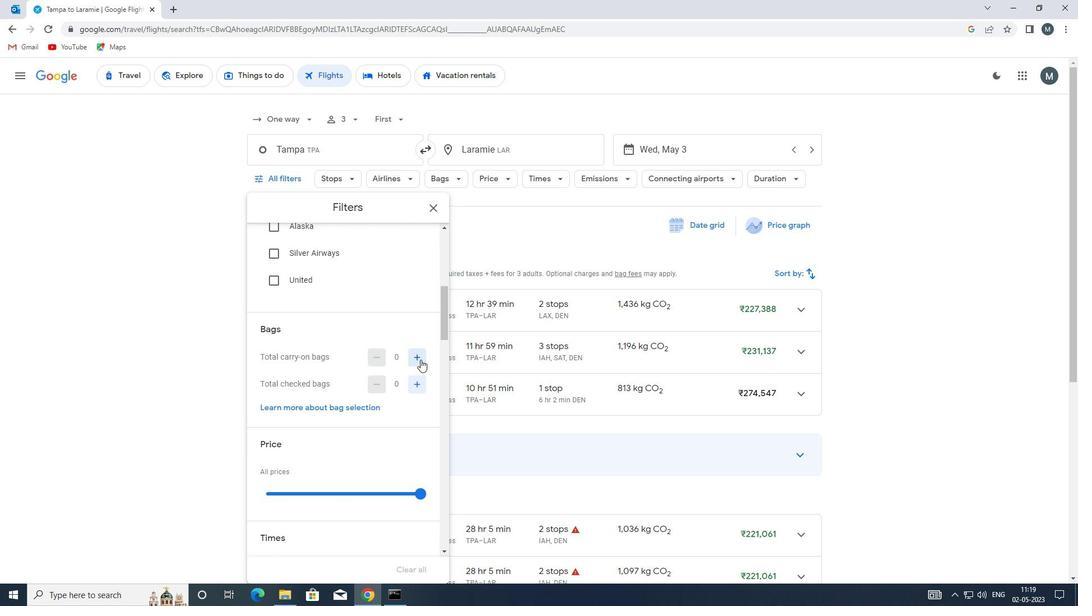 
Action: Mouse moved to (356, 353)
Screenshot: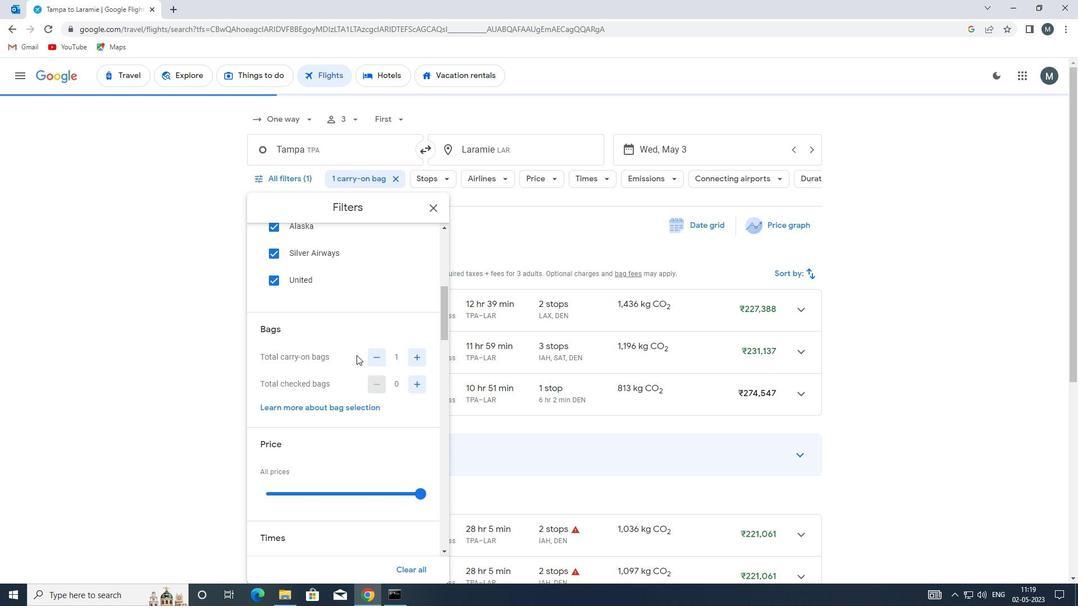 
Action: Mouse scrolled (356, 353) with delta (0, 0)
Screenshot: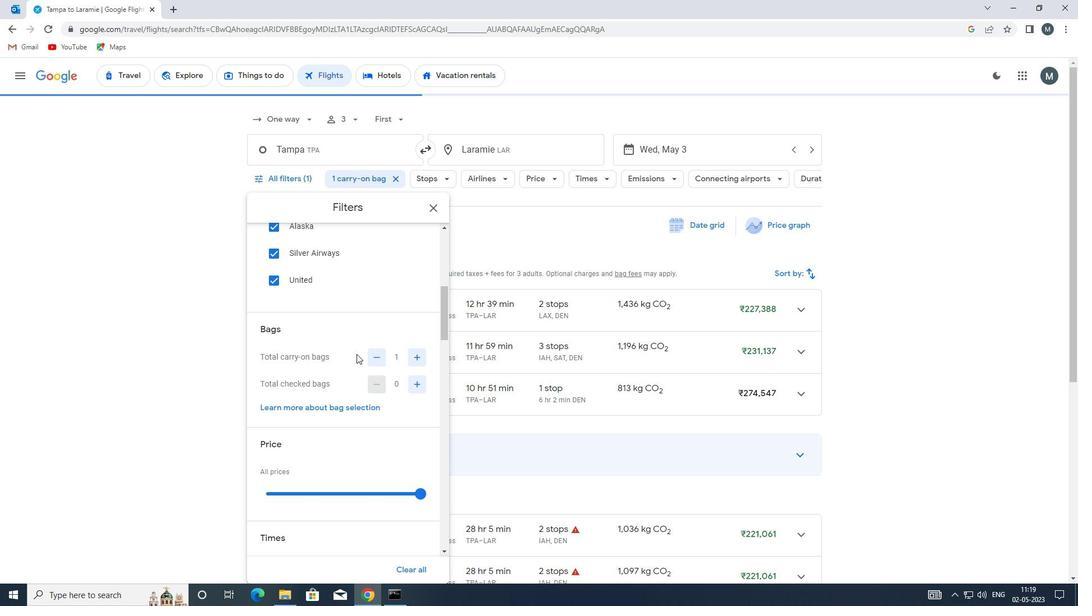 
Action: Mouse scrolled (356, 353) with delta (0, 0)
Screenshot: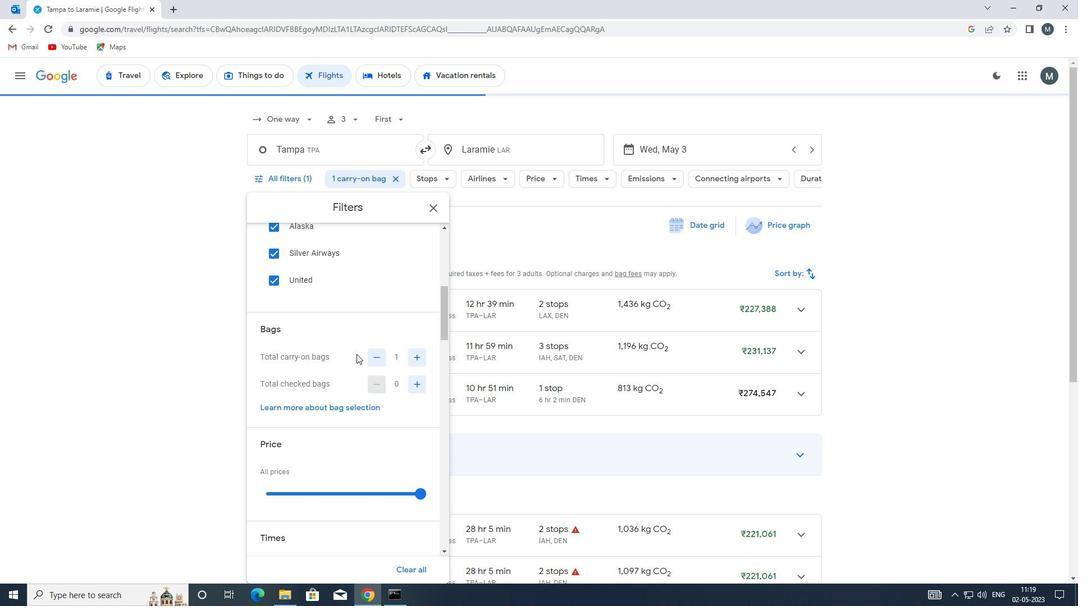 
Action: Mouse moved to (347, 378)
Screenshot: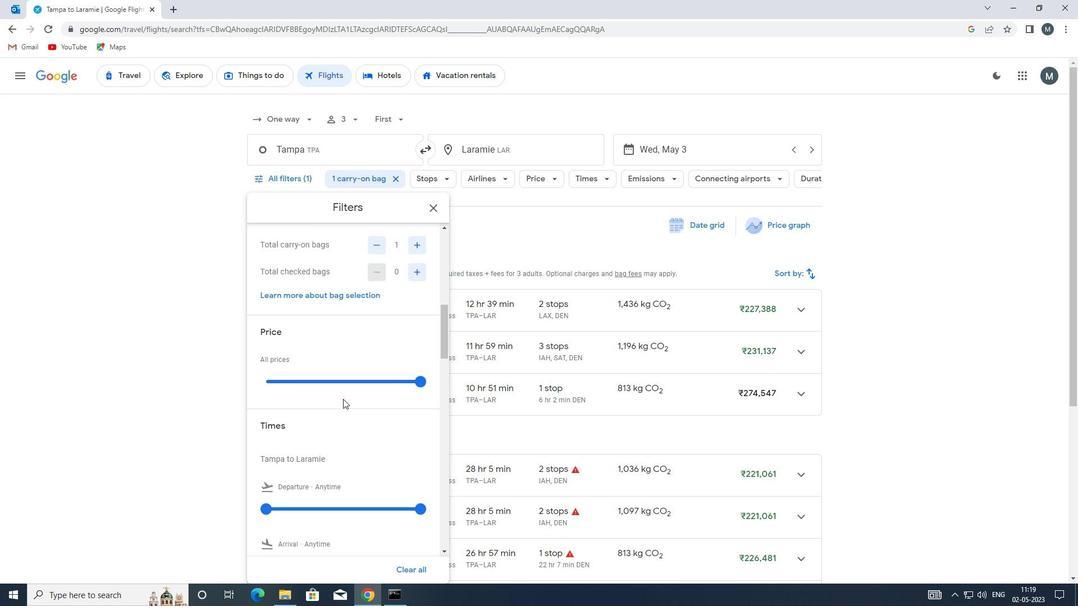 
Action: Mouse pressed left at (347, 378)
Screenshot: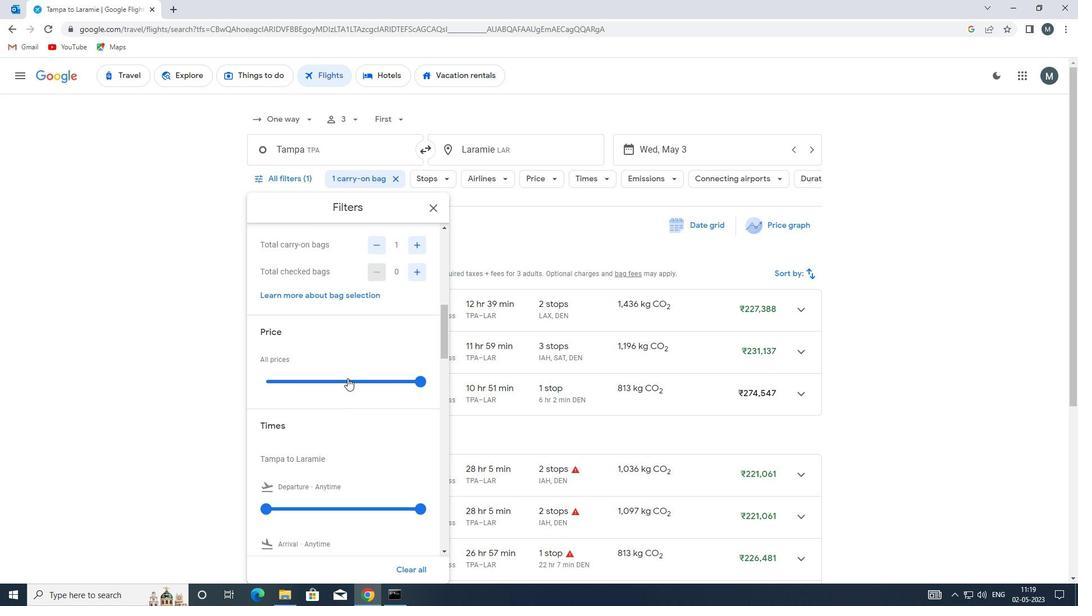
Action: Mouse pressed left at (347, 378)
Screenshot: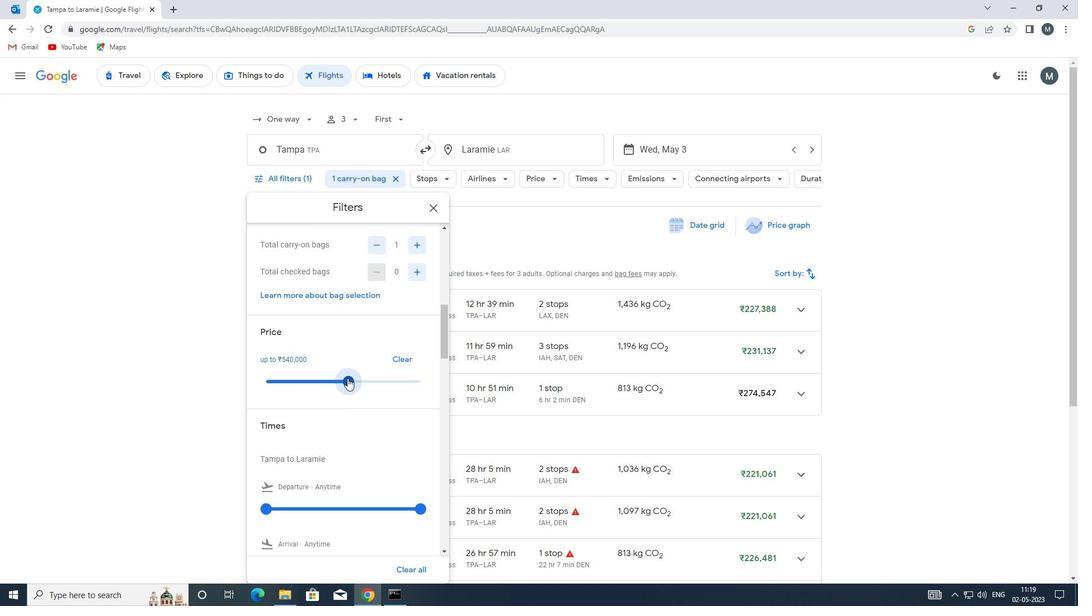 
Action: Mouse moved to (336, 358)
Screenshot: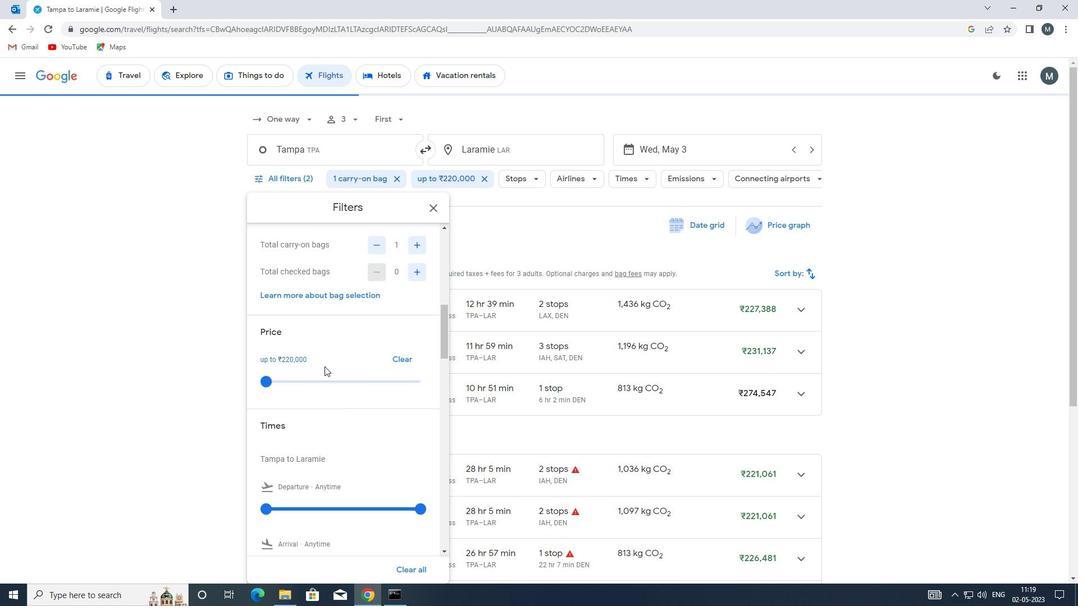 
Action: Mouse scrolled (336, 357) with delta (0, 0)
Screenshot: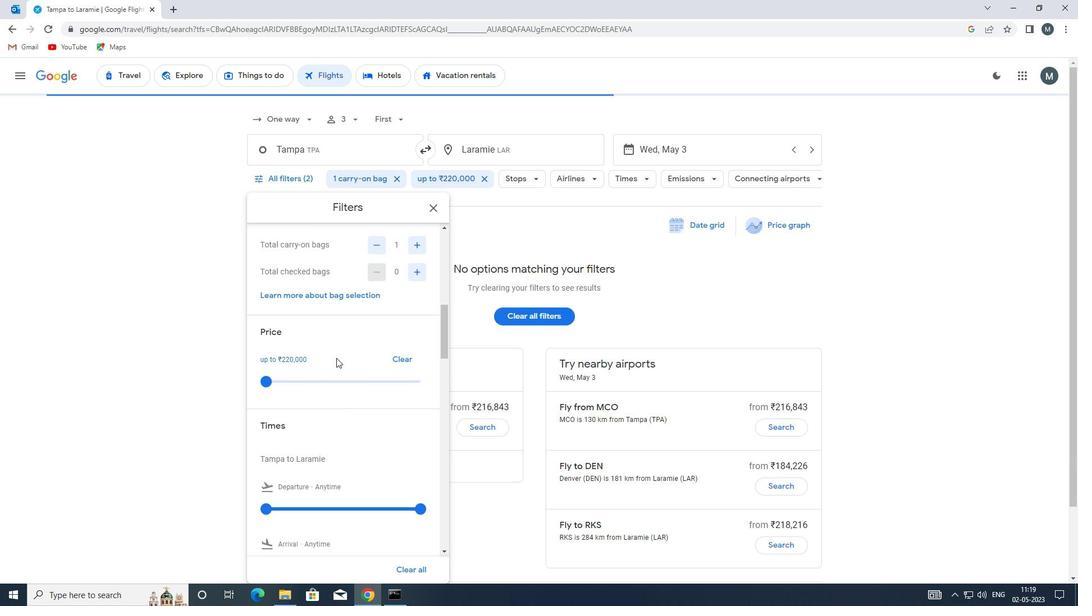 
Action: Mouse moved to (339, 349)
Screenshot: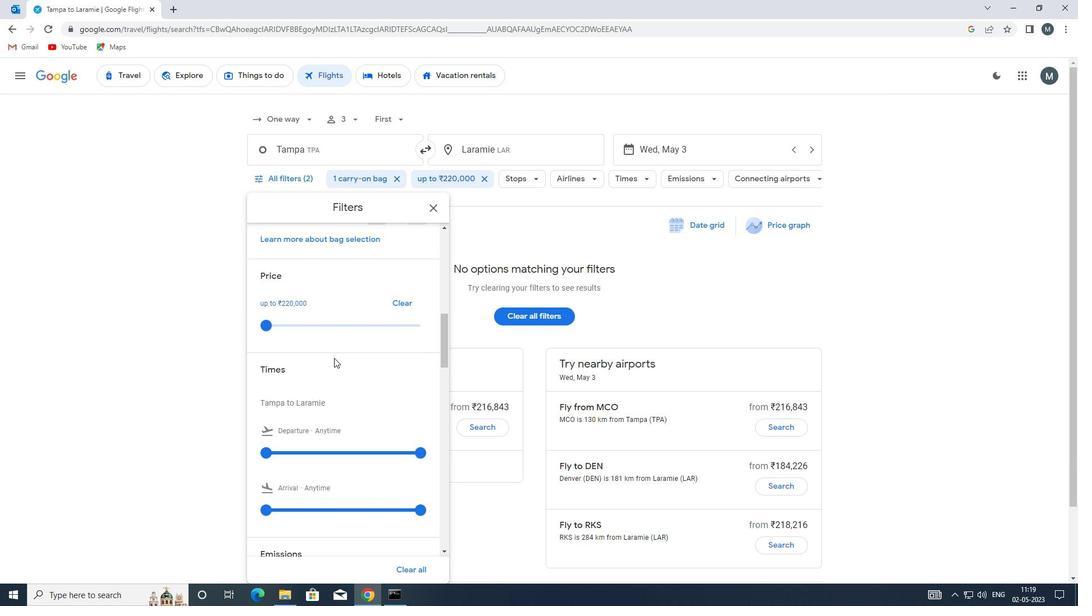 
Action: Mouse scrolled (339, 348) with delta (0, 0)
Screenshot: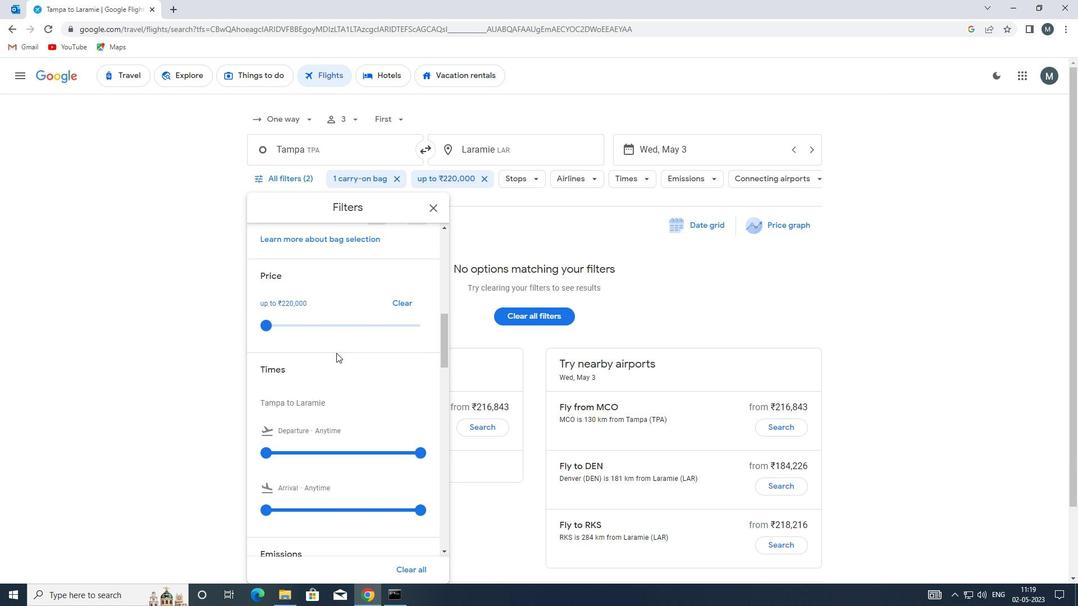 
Action: Mouse moved to (267, 396)
Screenshot: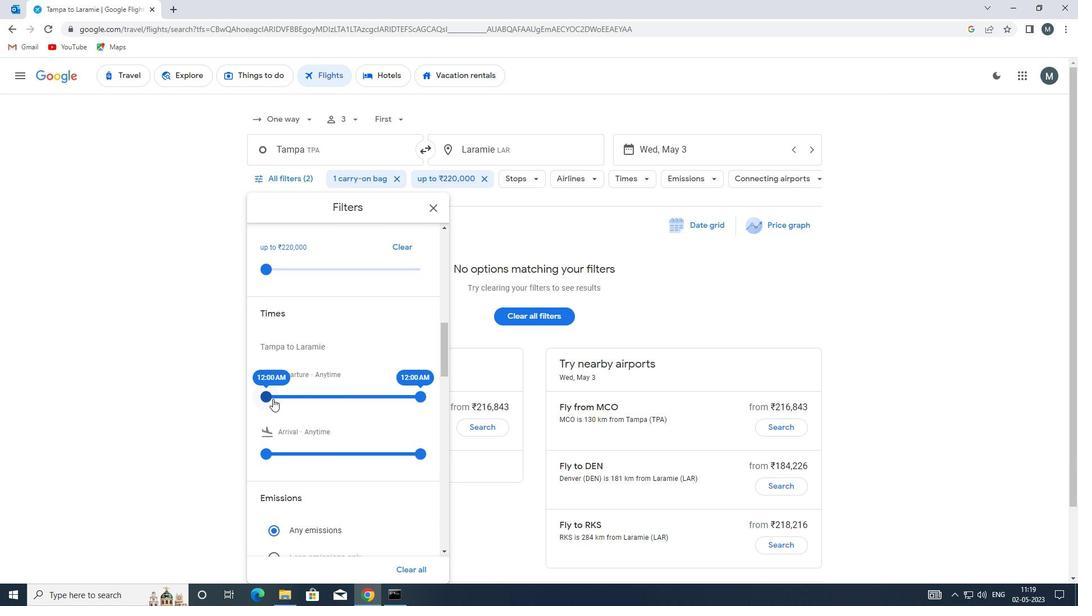 
Action: Mouse pressed left at (267, 396)
Screenshot: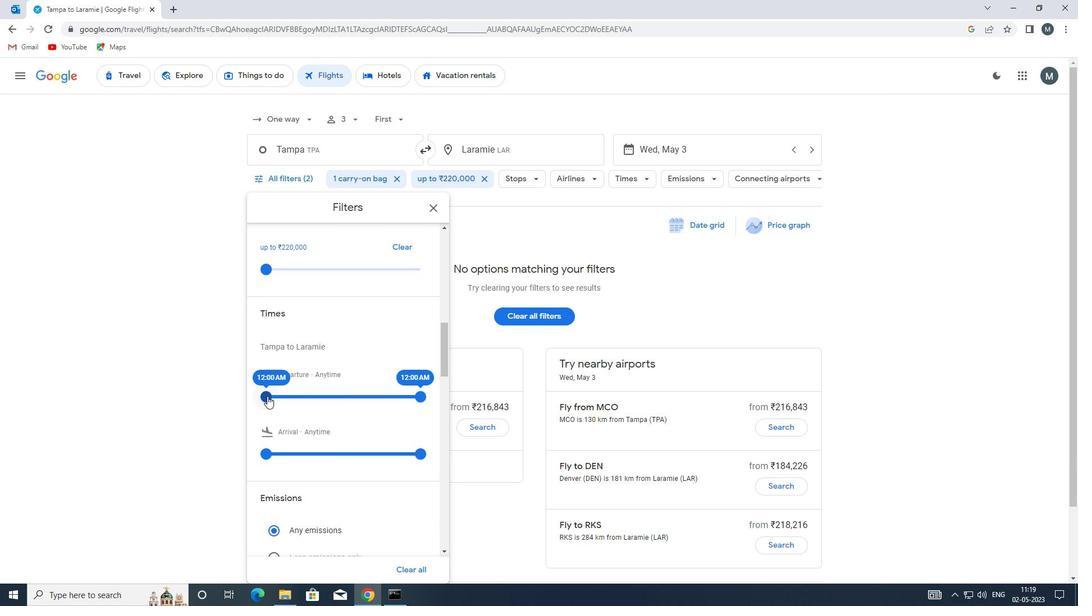
Action: Mouse moved to (417, 396)
Screenshot: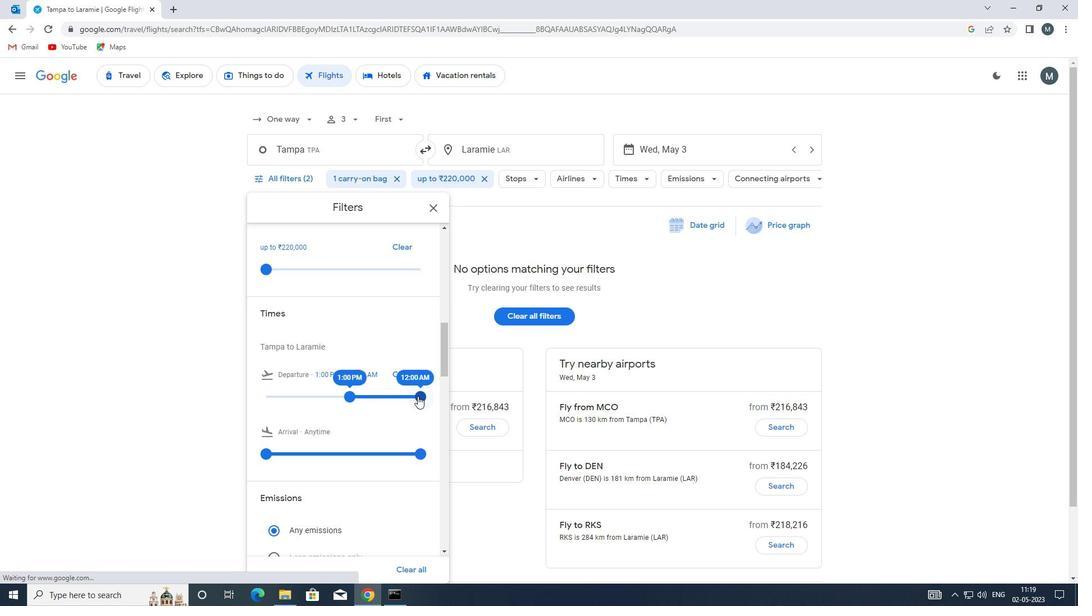 
Action: Mouse pressed left at (417, 396)
Screenshot: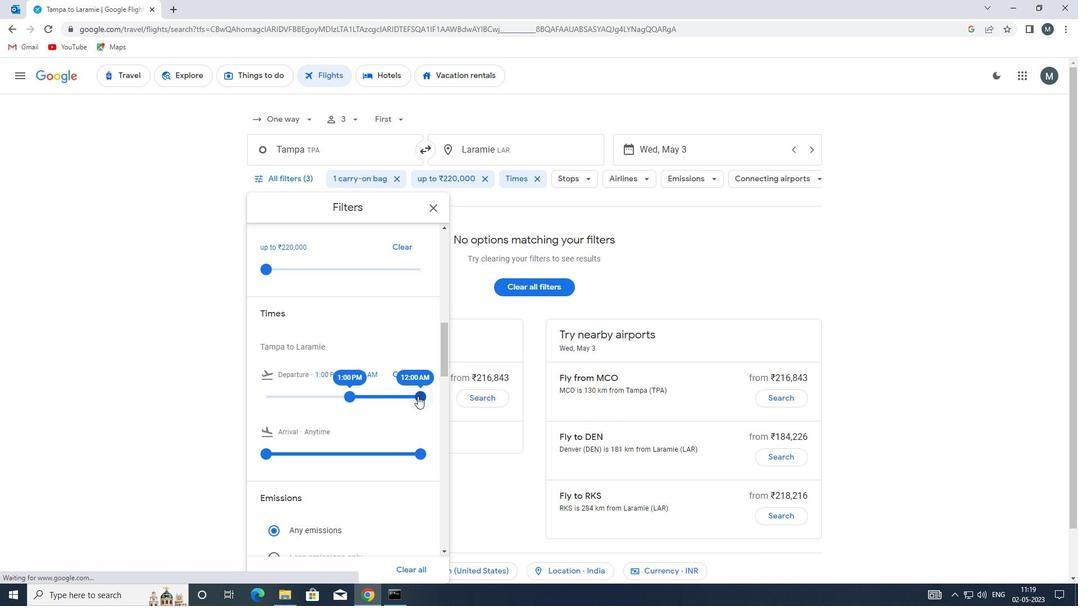 
Action: Mouse moved to (352, 379)
Screenshot: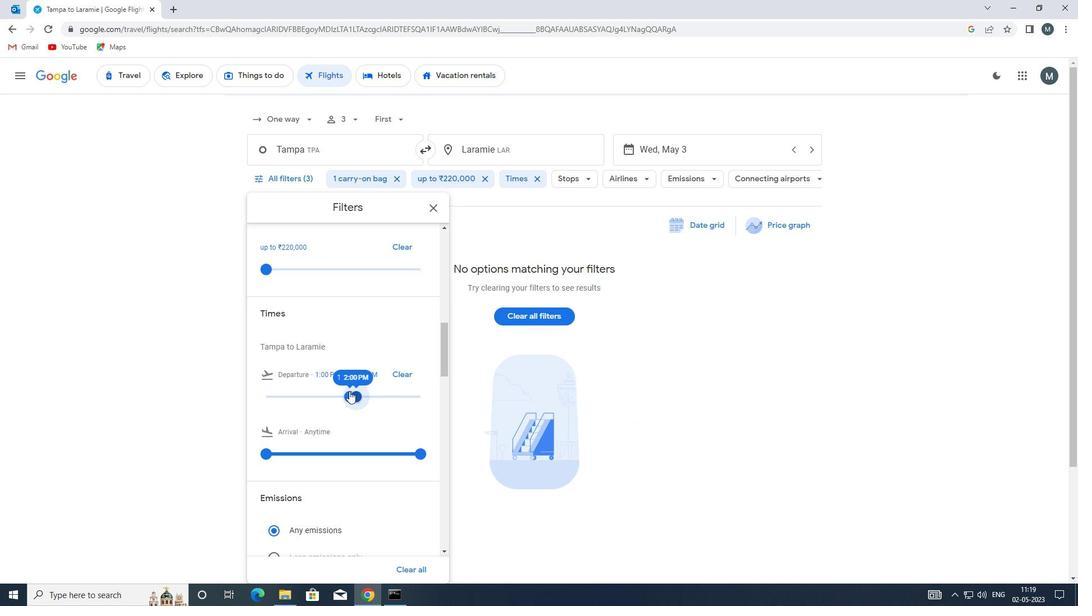 
Action: Mouse scrolled (352, 379) with delta (0, 0)
Screenshot: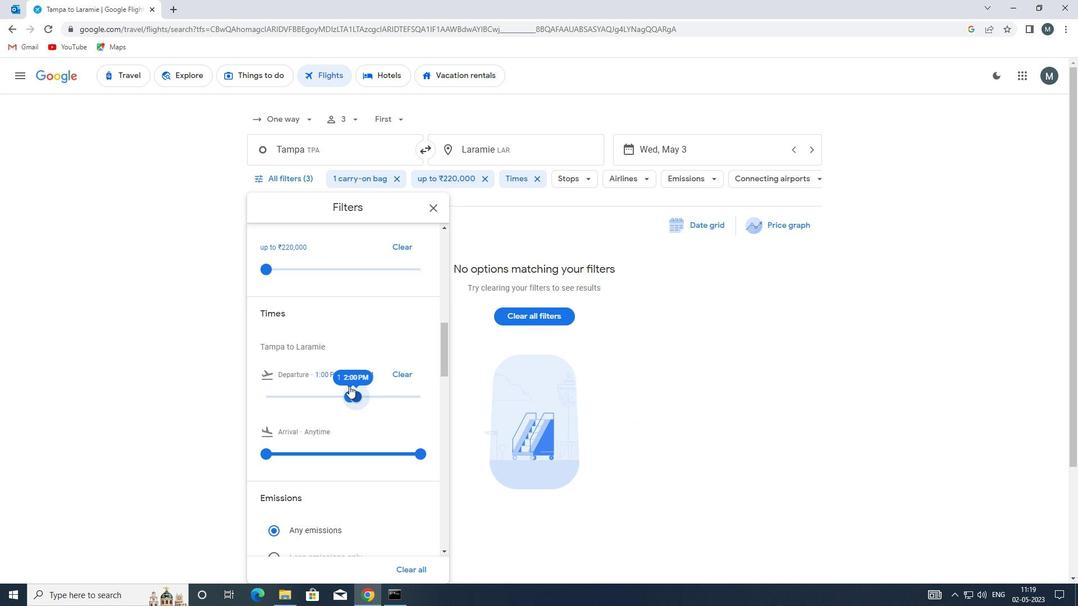 
Action: Mouse scrolled (352, 379) with delta (0, 0)
Screenshot: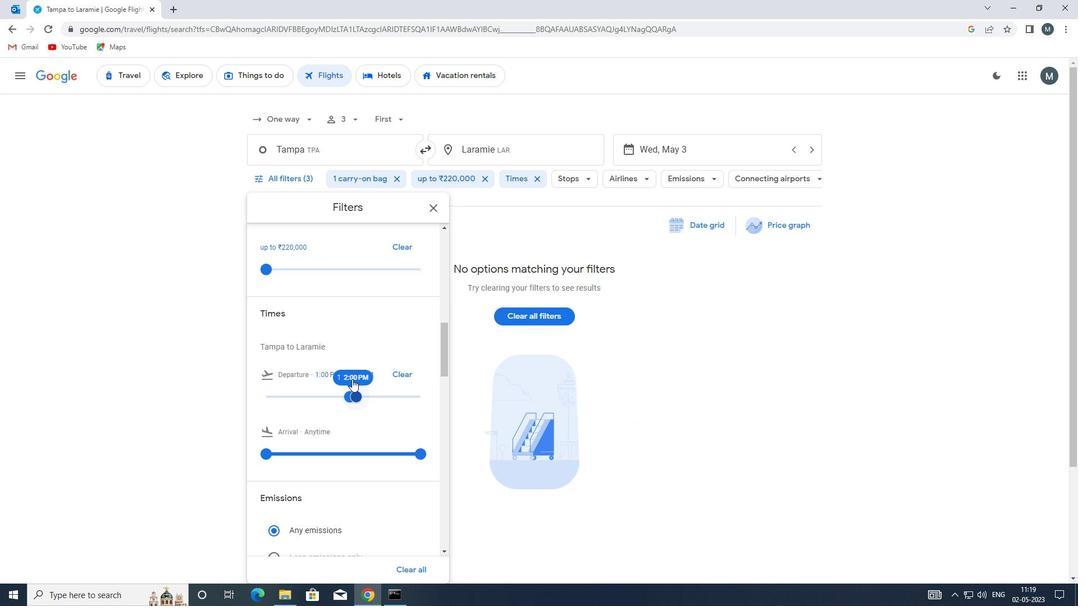 
Action: Mouse moved to (435, 210)
Screenshot: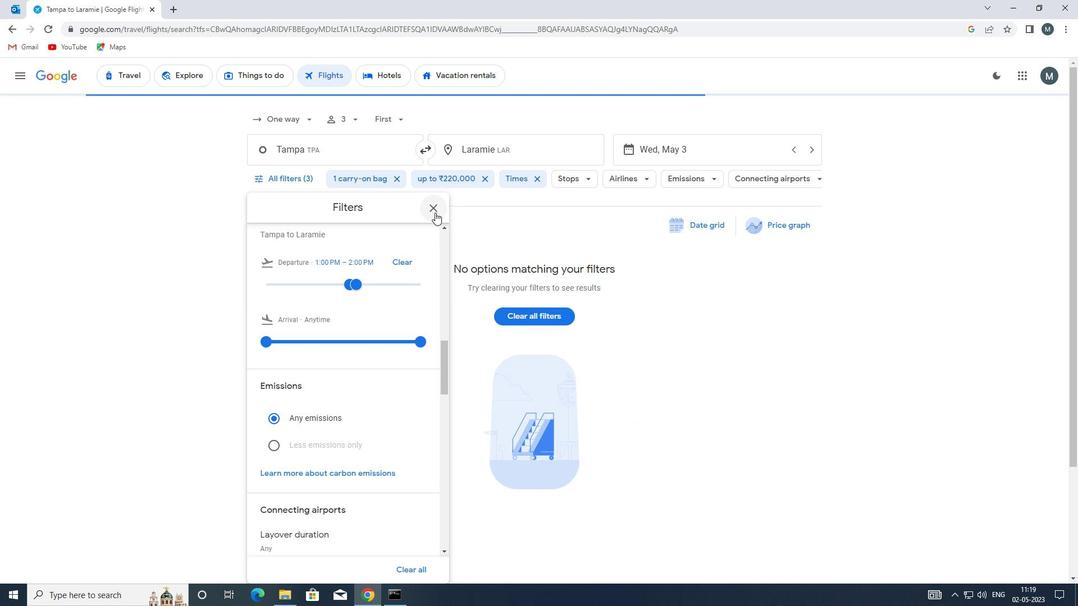 
Action: Mouse pressed left at (435, 210)
Screenshot: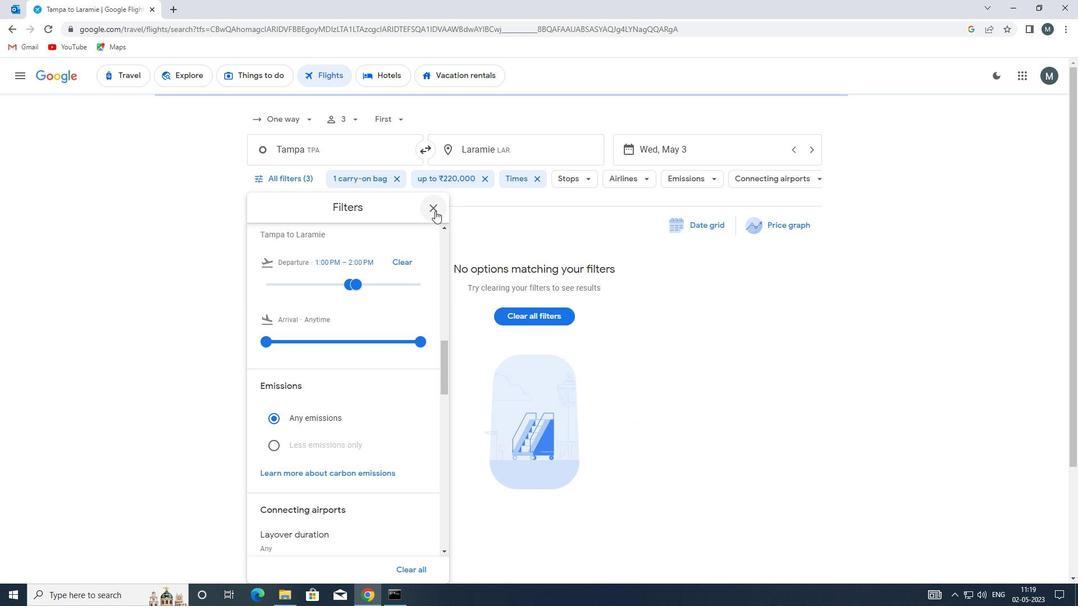 
